 Task: Create new customer invoice with Date Opened: 29-May-23, Select Customer: Green Acres Mercantile, Terms: Net 7. Make invoice entry for item-1 with Date: 29-May-23, Description: Fine Fragrance Lotion Bombshell Passion (8.4 oz)
, Income Account: Income:Sales, Quantity: 2, Unit Price: 15.49, Sales Tax: Y, Sales Tax Included: N, Tax Table: Sales Tax. Make entry for item-2 with Date: 29-May-23, Description: Maybelline New York Color Sensational Ultimatte Slim Lipstick 399 More Magenta, Income Account: Income:Sales, Quantity: 2, Unit Price: 10.99, Sales Tax: Y, Sales Tax Included: N, Tax Table: Sales Tax. Post Invoice with Post Date: 29-May-23, Post to Accounts: Assets:Accounts Receivable. Pay / Process Payment with Transaction Date: 04-Jun-23, Amount: 55.08, Transfer Account: Checking Account. Go to 'Print Invoice'.
Action: Mouse moved to (170, 25)
Screenshot: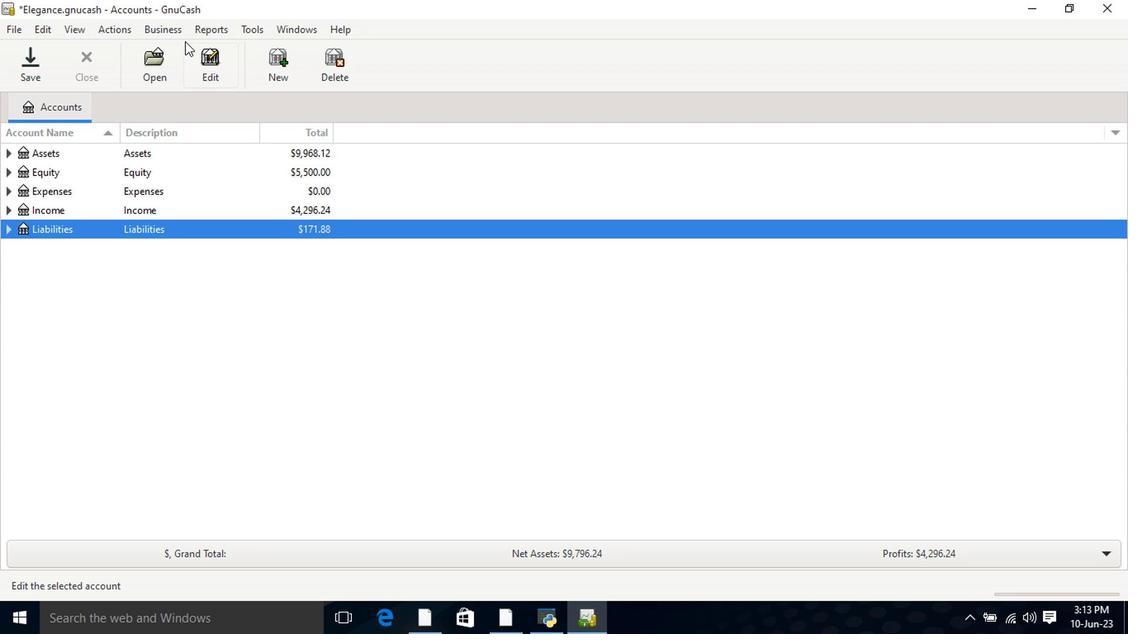 
Action: Mouse pressed left at (170, 25)
Screenshot: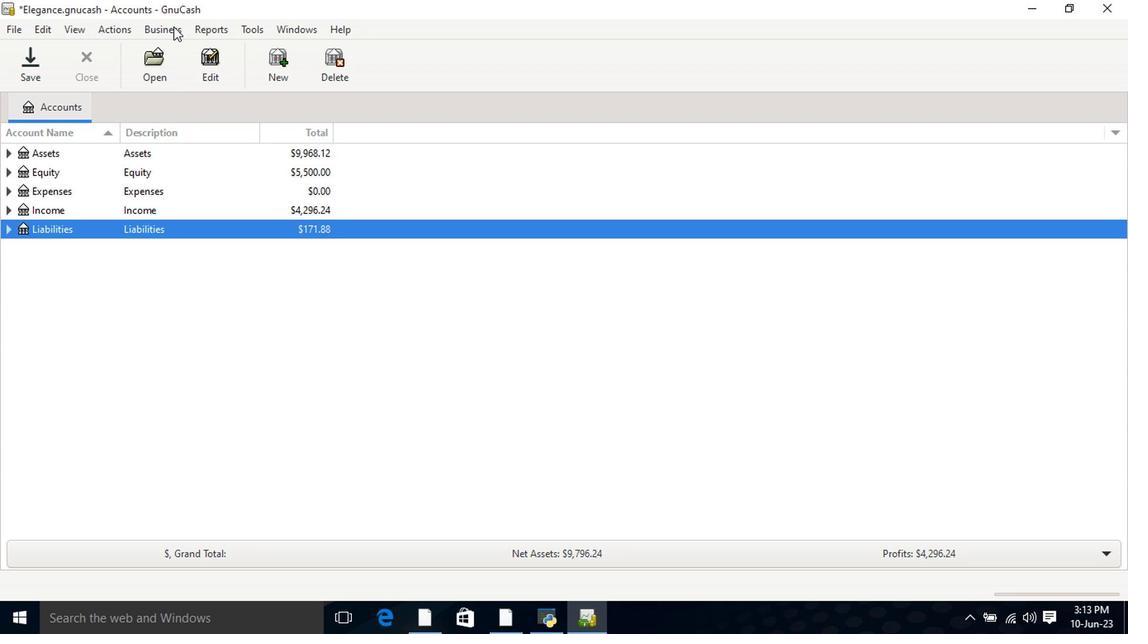 
Action: Mouse moved to (181, 47)
Screenshot: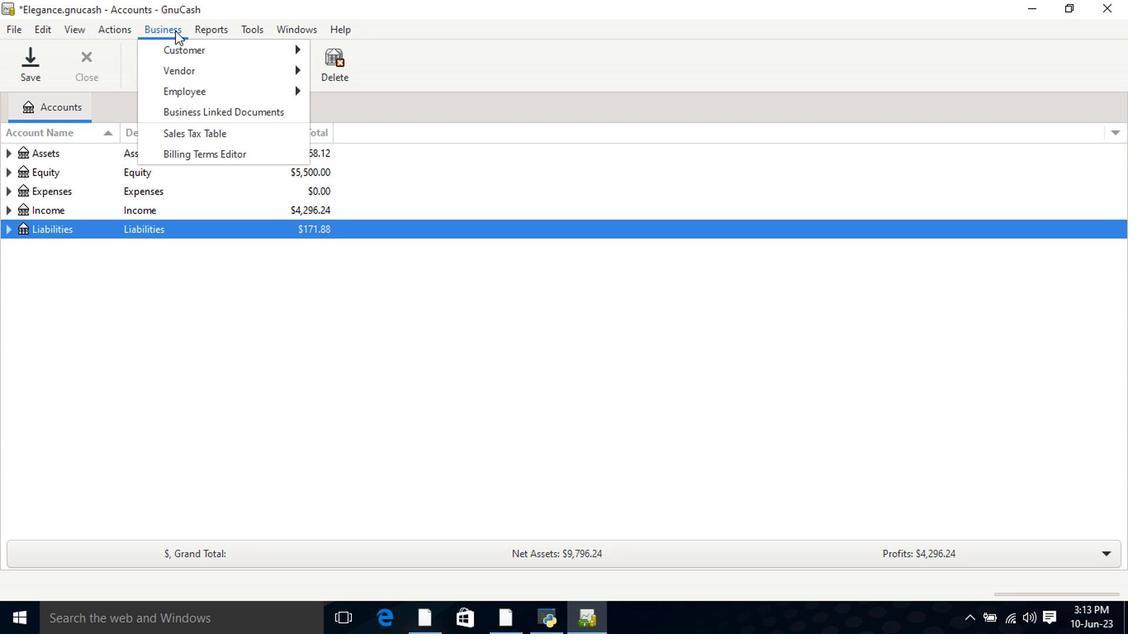 
Action: Mouse pressed left at (181, 47)
Screenshot: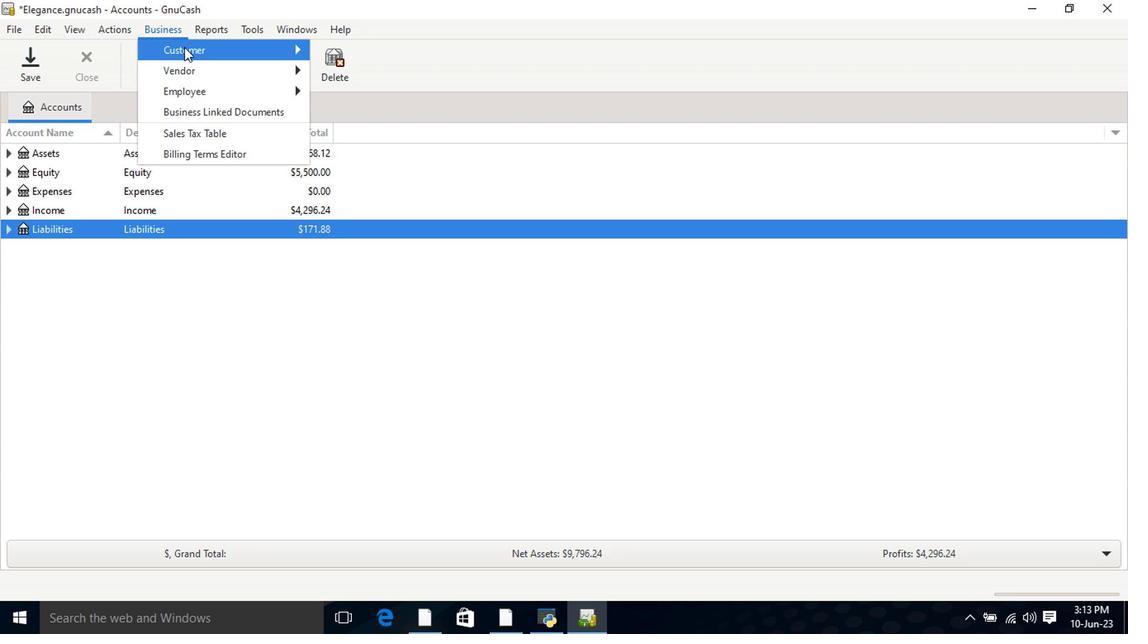 
Action: Mouse moved to (364, 108)
Screenshot: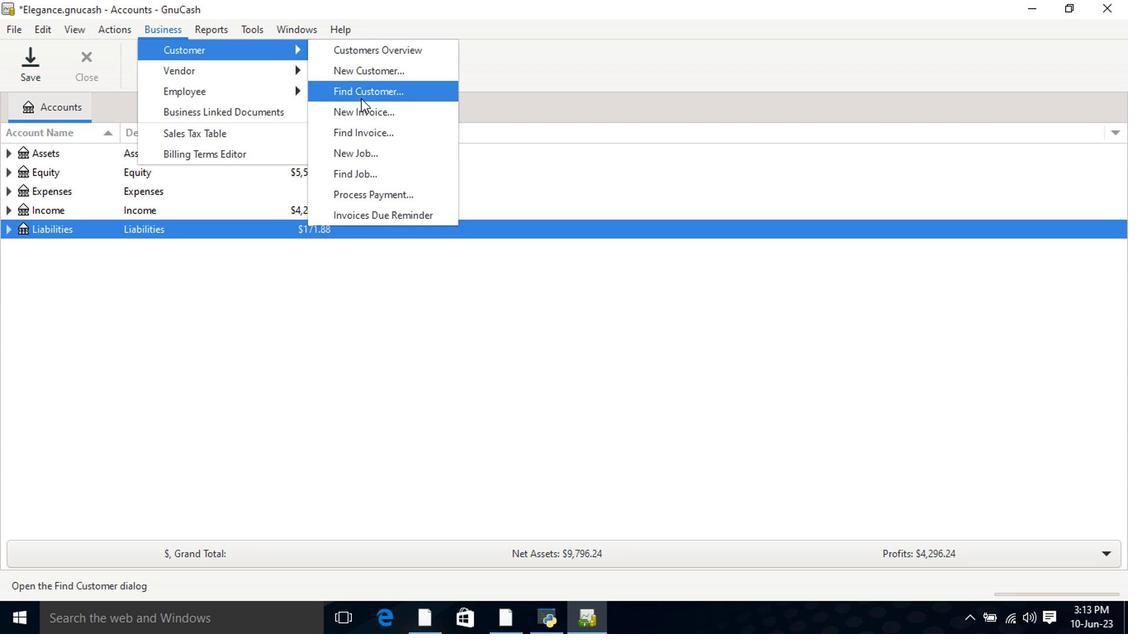 
Action: Mouse pressed left at (364, 108)
Screenshot: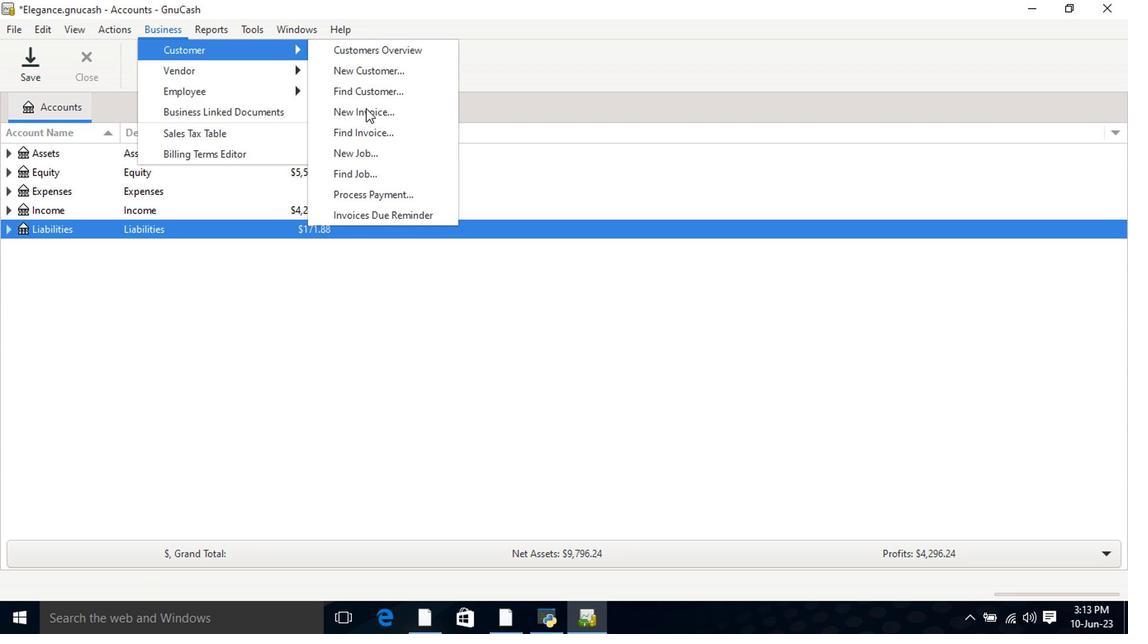 
Action: Mouse moved to (670, 249)
Screenshot: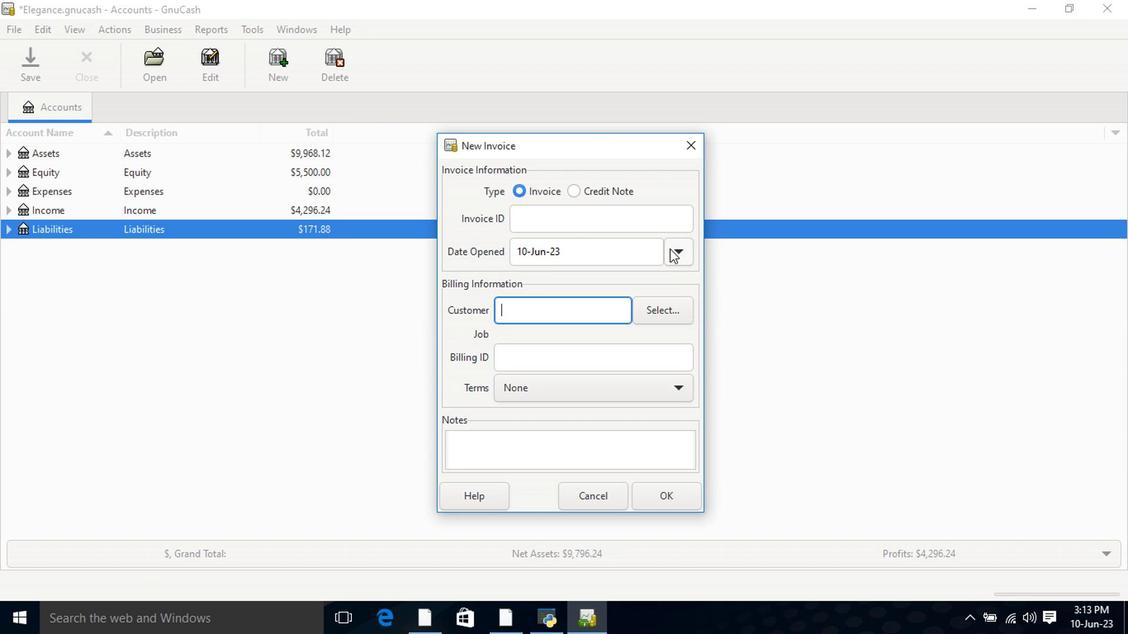 
Action: Mouse pressed left at (670, 249)
Screenshot: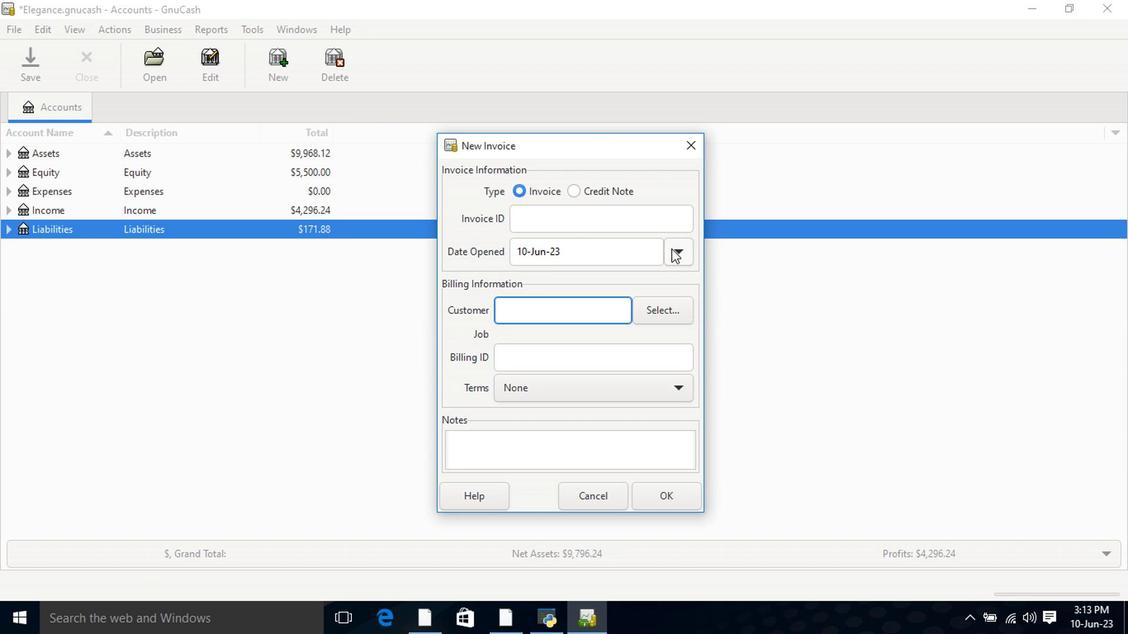
Action: Mouse moved to (547, 274)
Screenshot: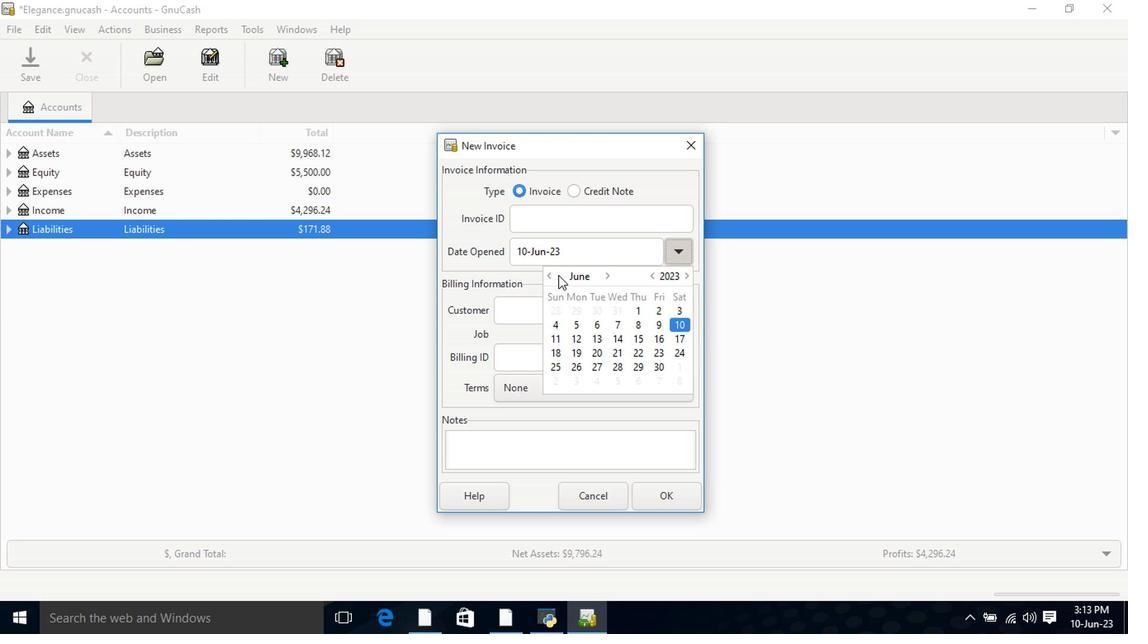 
Action: Mouse pressed left at (547, 274)
Screenshot: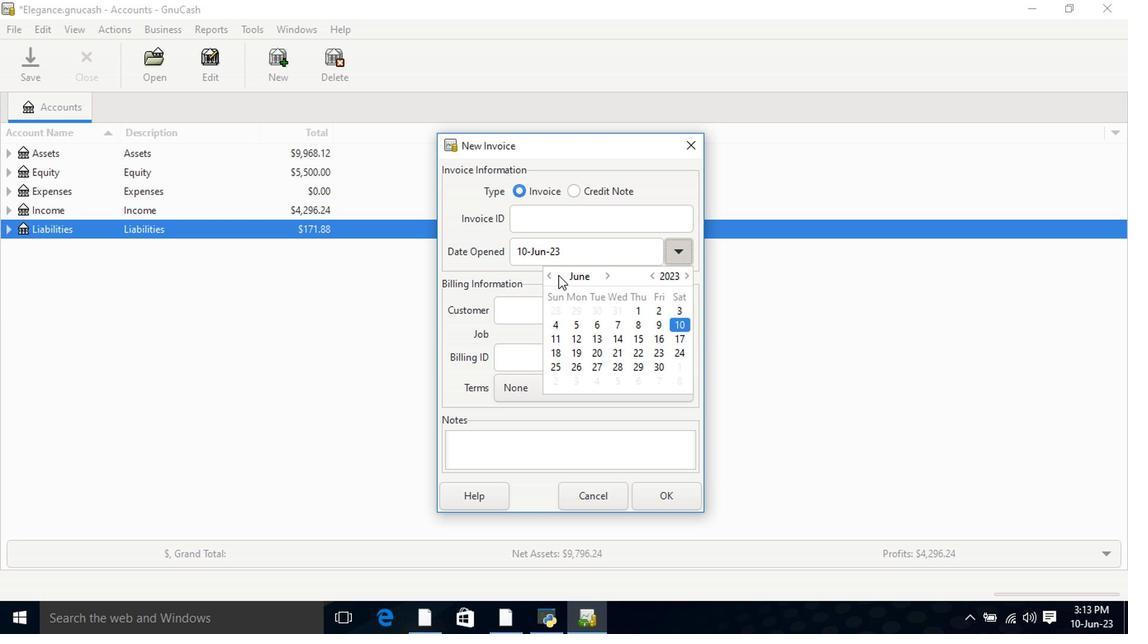 
Action: Mouse moved to (578, 368)
Screenshot: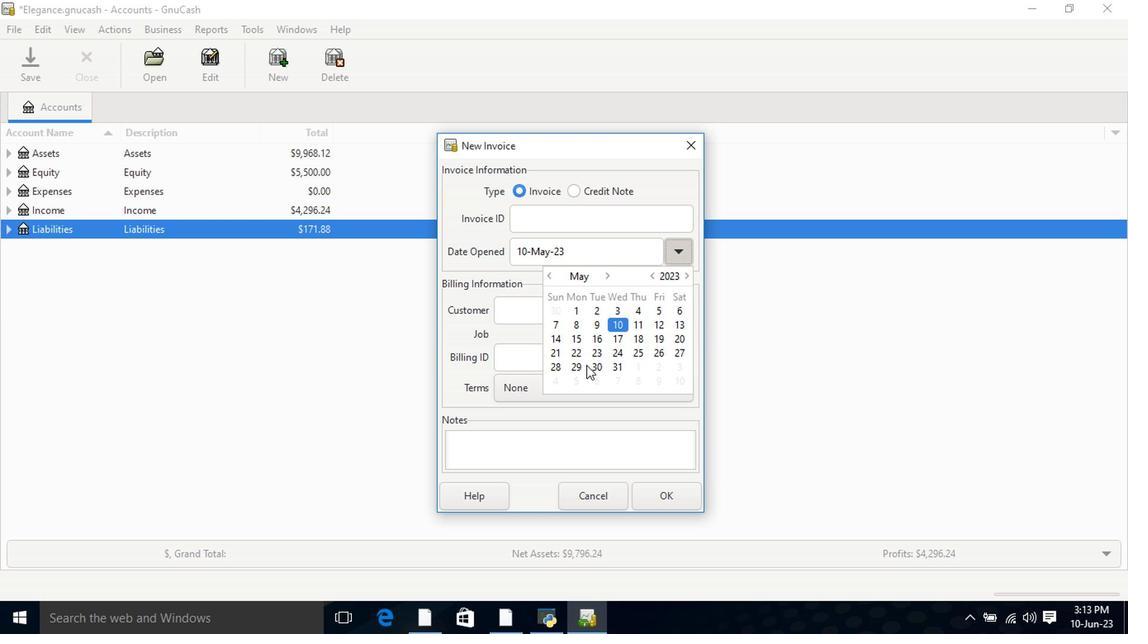 
Action: Mouse pressed left at (578, 368)
Screenshot: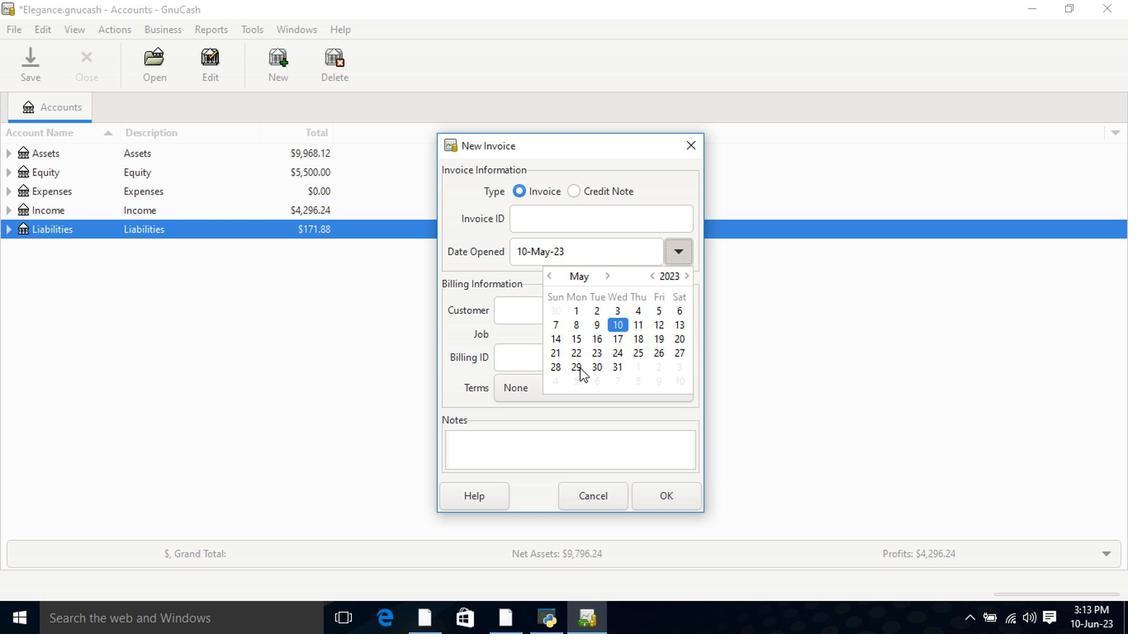 
Action: Mouse pressed left at (578, 368)
Screenshot: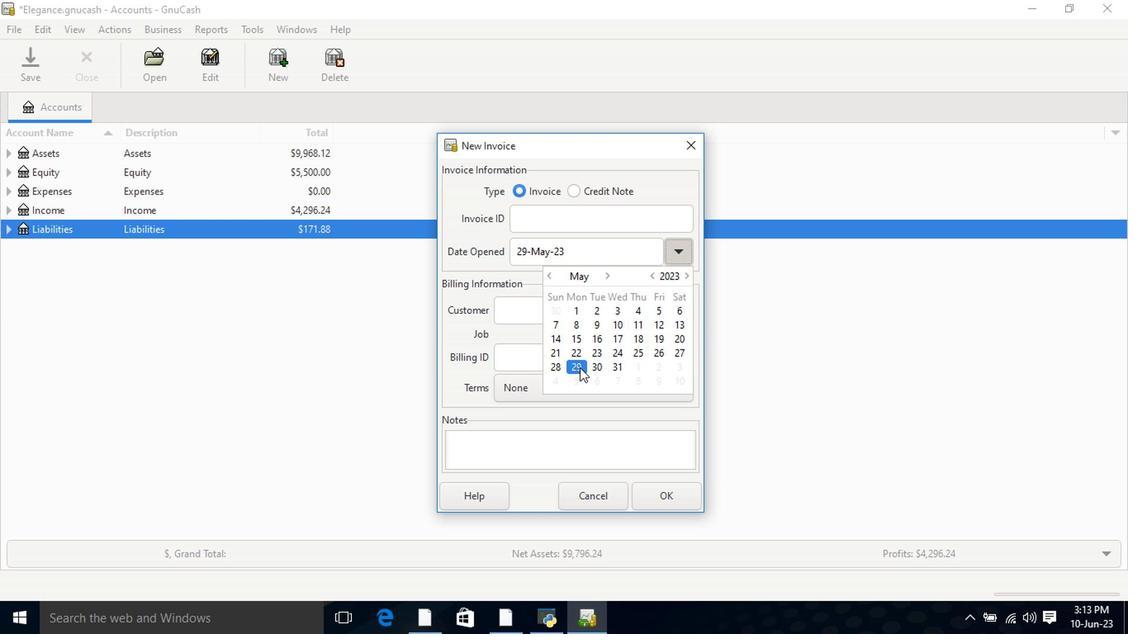 
Action: Mouse moved to (561, 316)
Screenshot: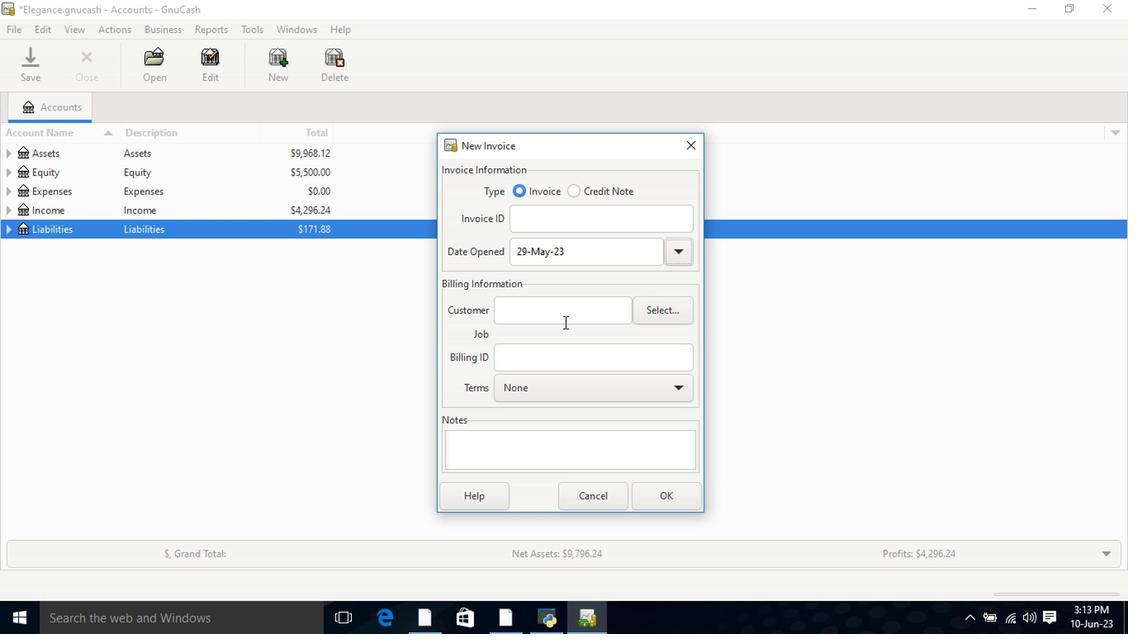 
Action: Mouse pressed left at (561, 316)
Screenshot: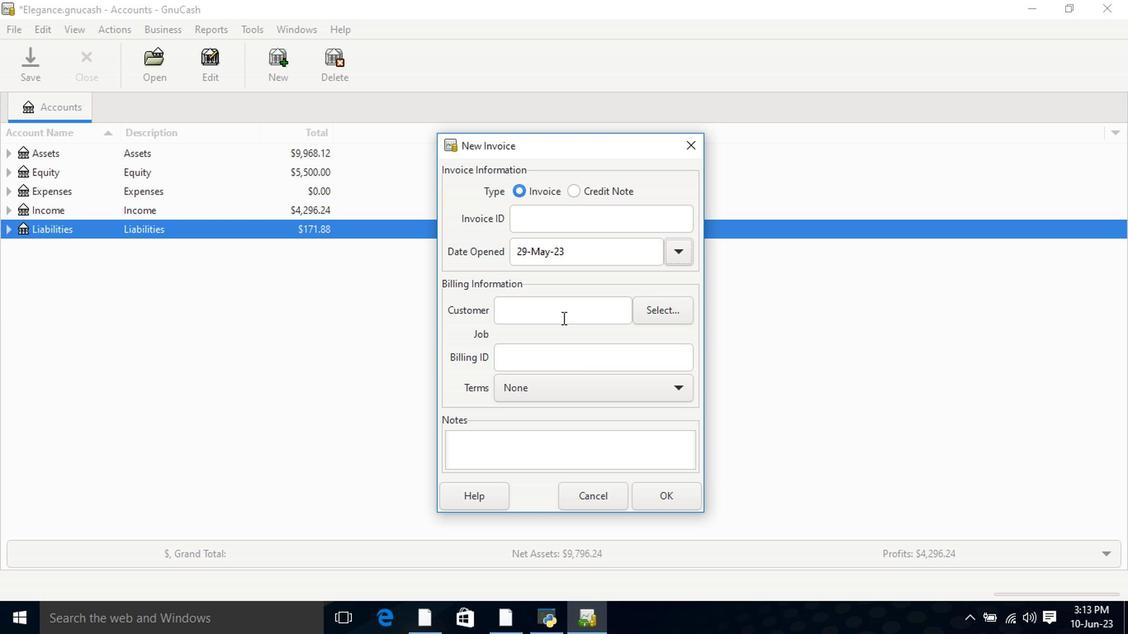 
Action: Mouse moved to (560, 316)
Screenshot: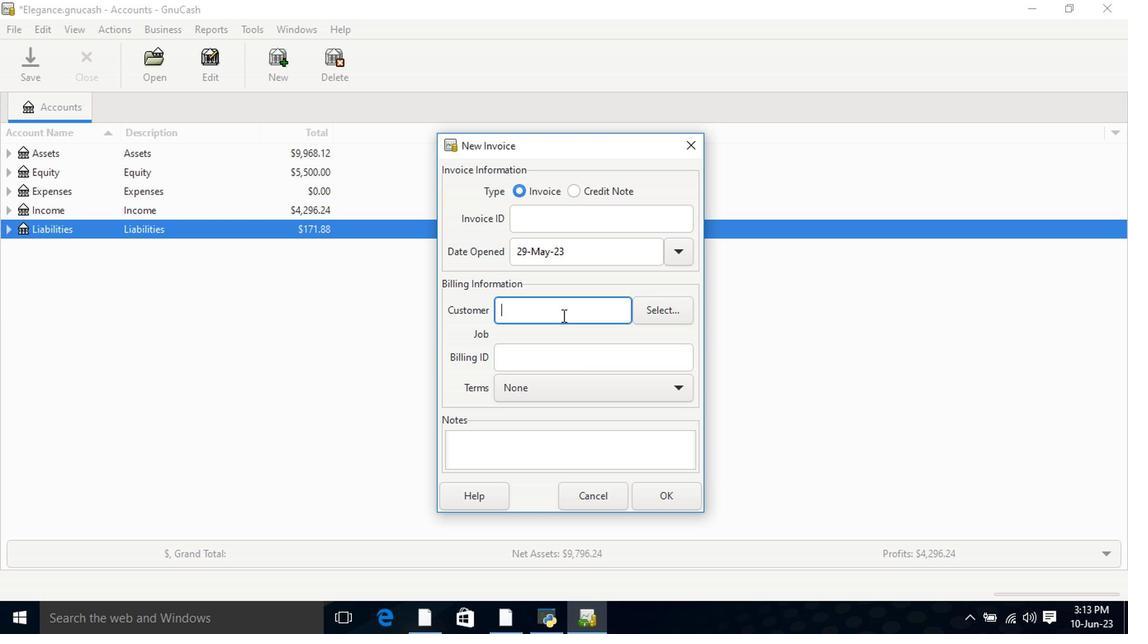 
Action: Key pressed <Key.shift>Green
Screenshot: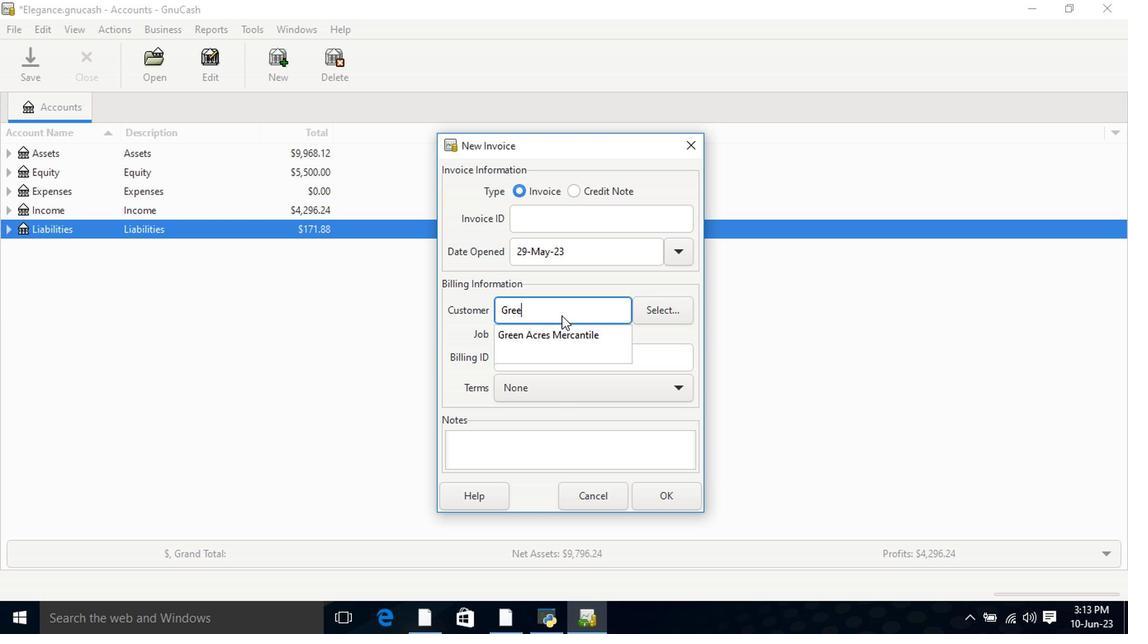 
Action: Mouse moved to (558, 337)
Screenshot: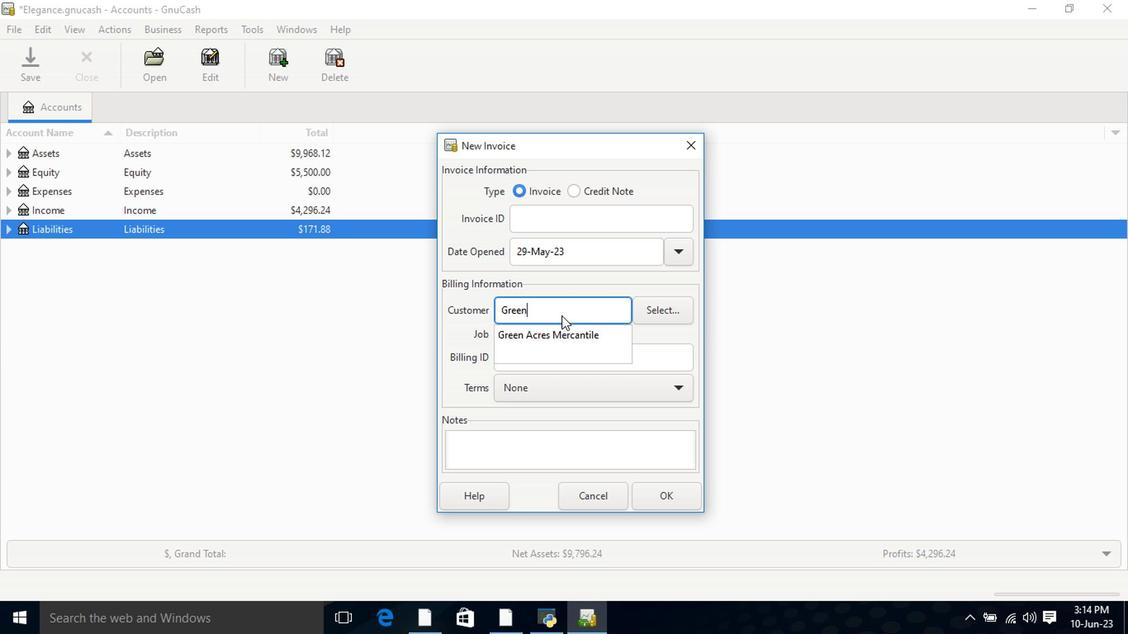 
Action: Mouse pressed left at (558, 337)
Screenshot: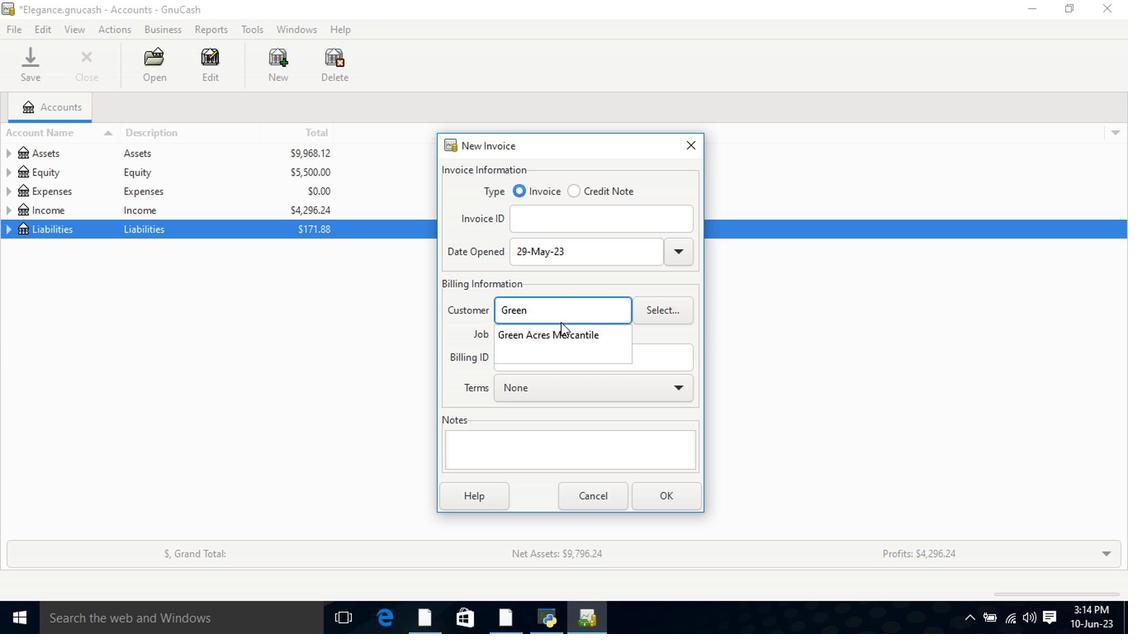 
Action: Mouse moved to (563, 403)
Screenshot: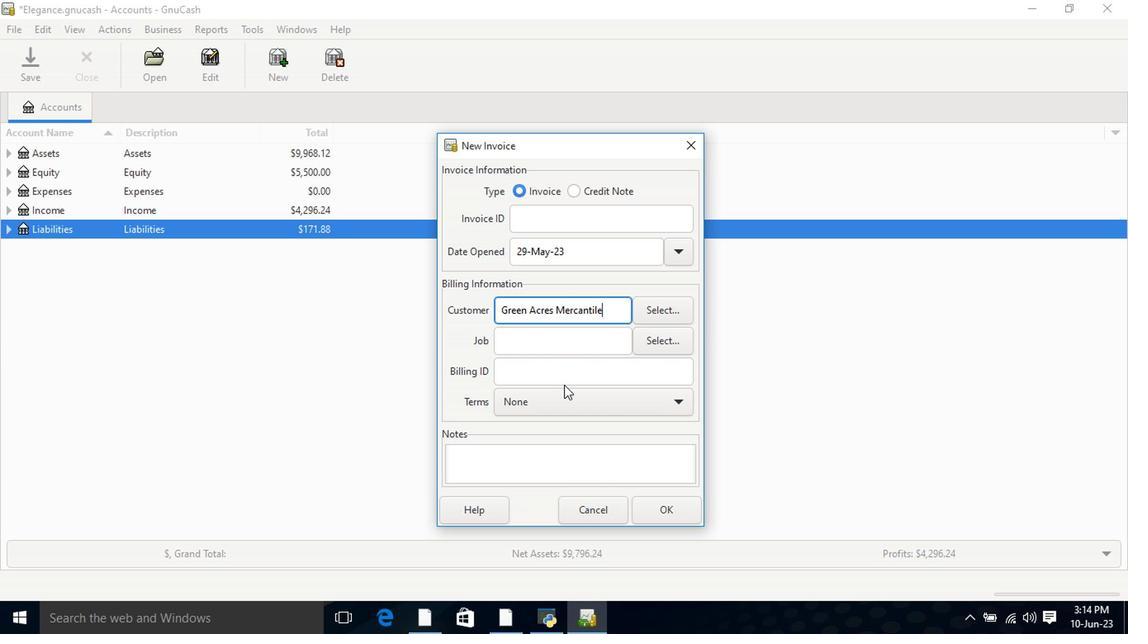 
Action: Mouse pressed left at (563, 403)
Screenshot: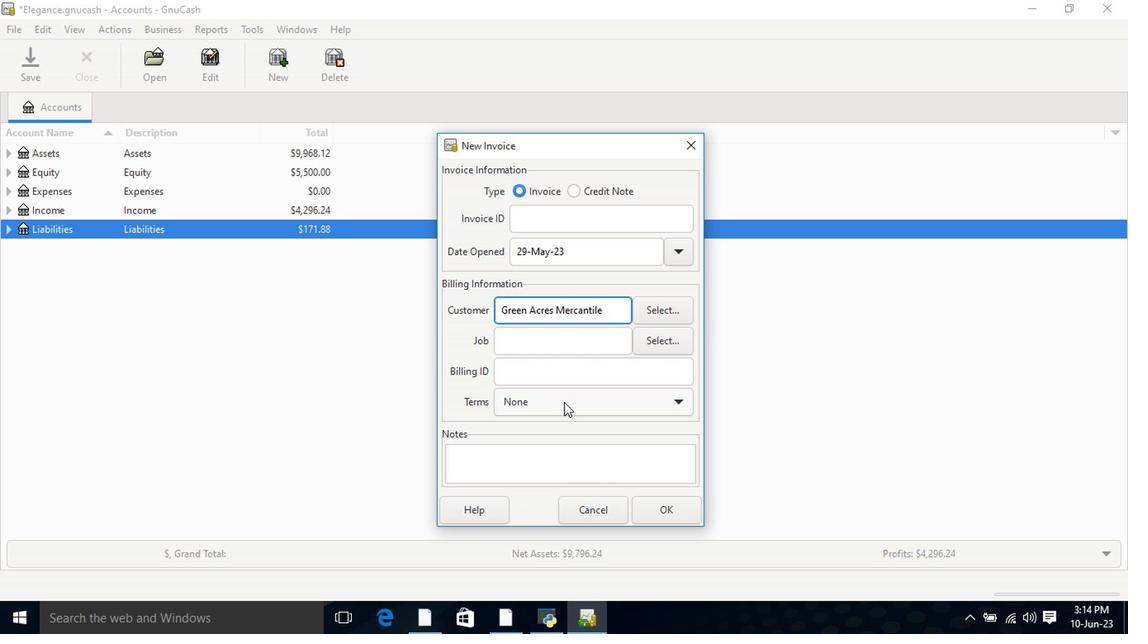 
Action: Mouse moved to (531, 475)
Screenshot: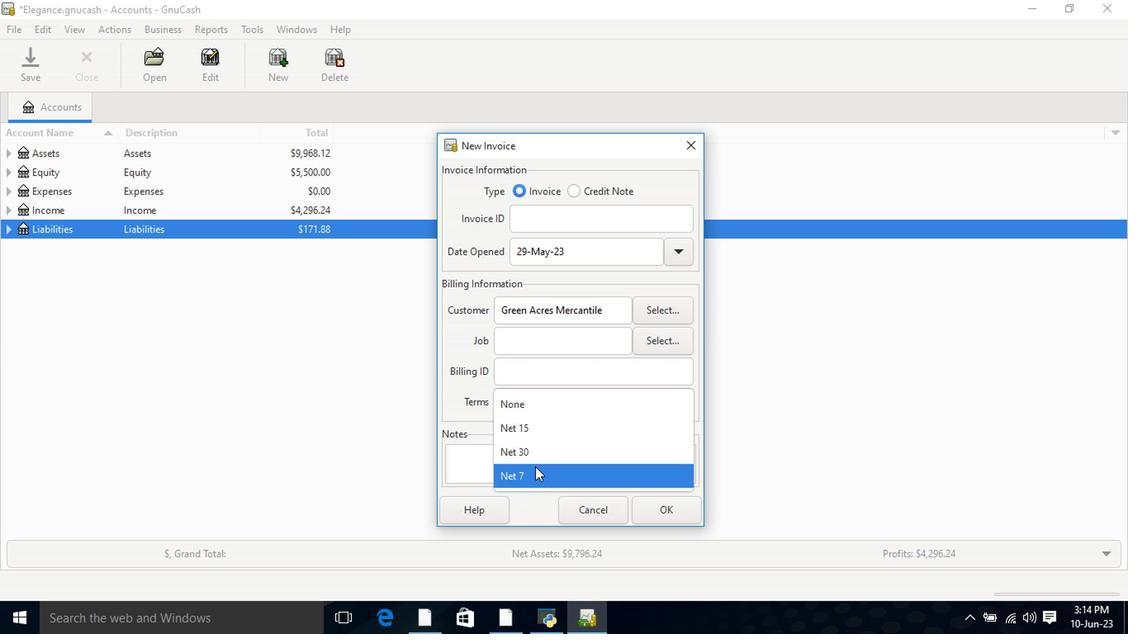 
Action: Mouse pressed left at (531, 475)
Screenshot: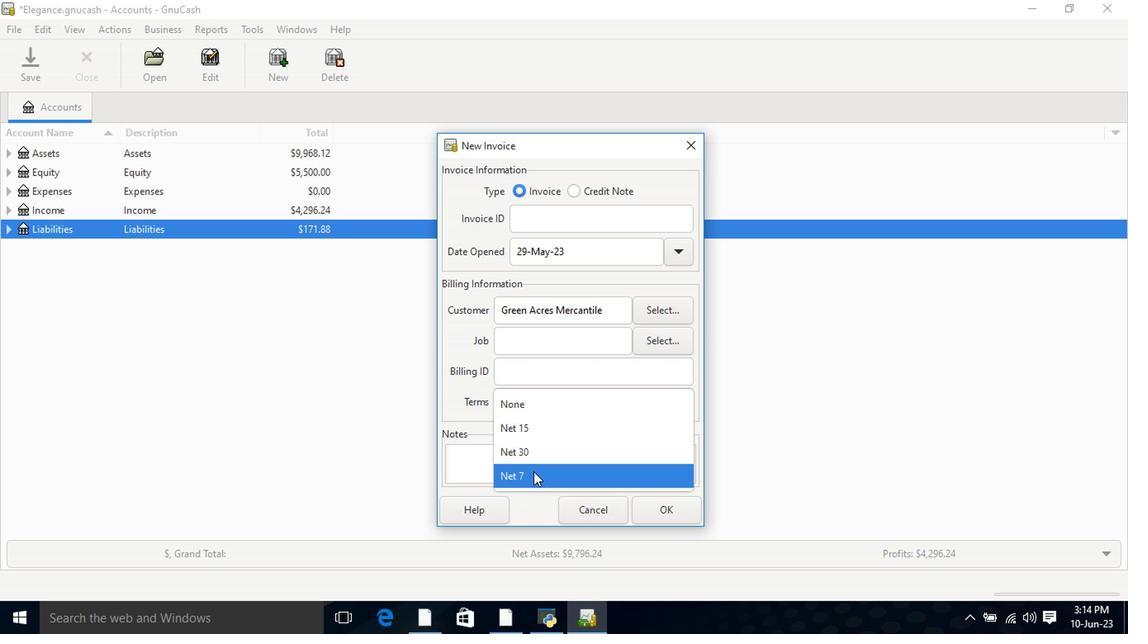 
Action: Mouse moved to (650, 508)
Screenshot: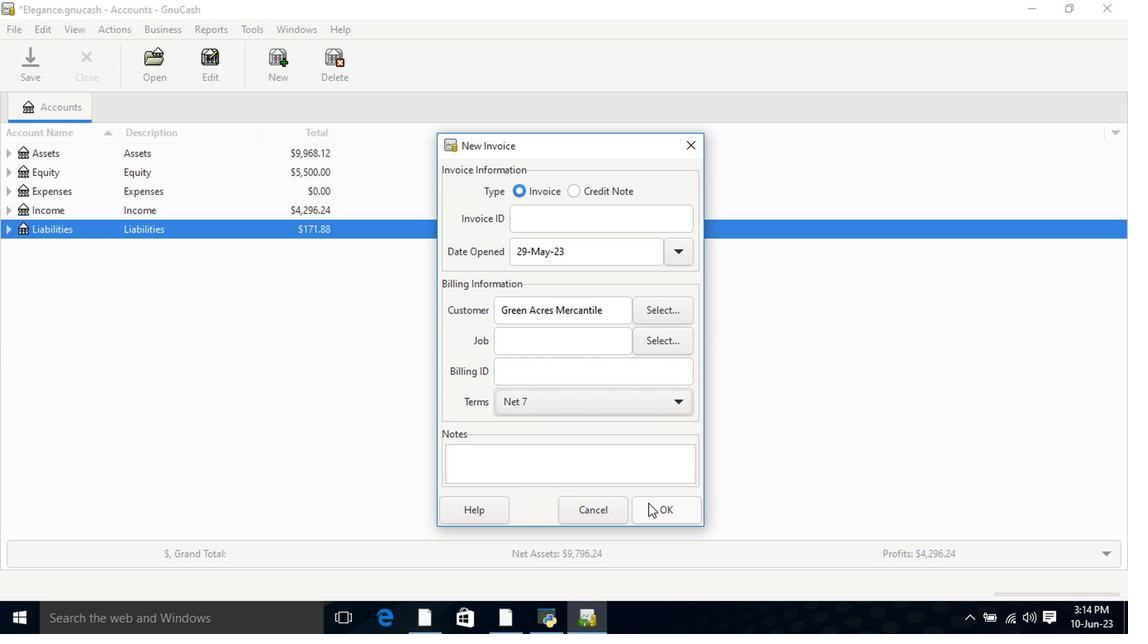 
Action: Mouse pressed left at (650, 508)
Screenshot: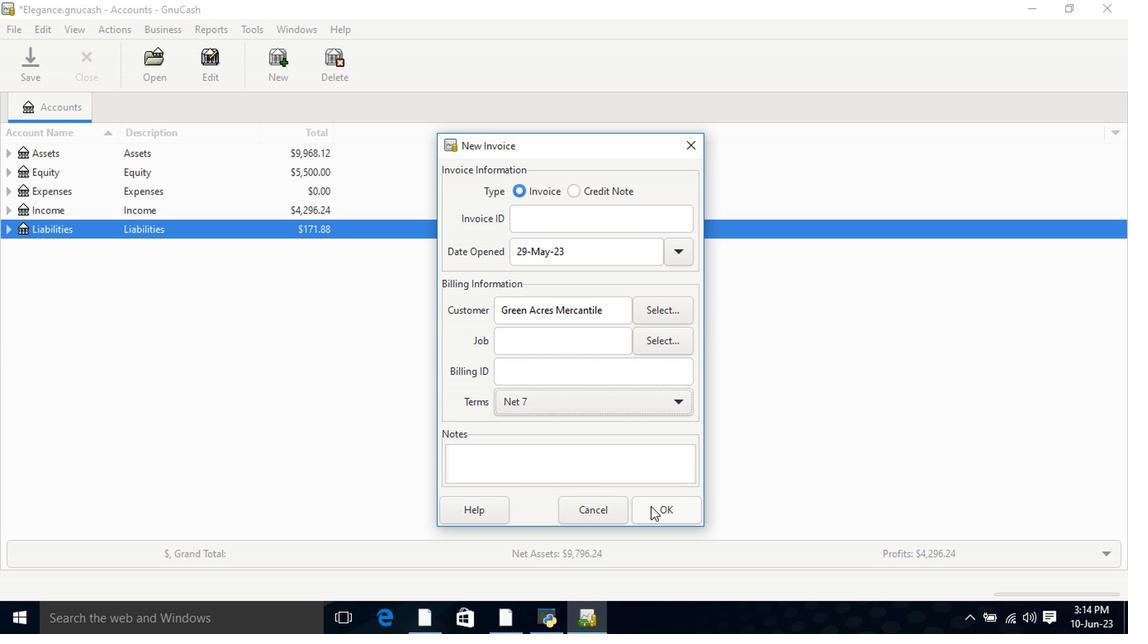 
Action: Mouse moved to (74, 323)
Screenshot: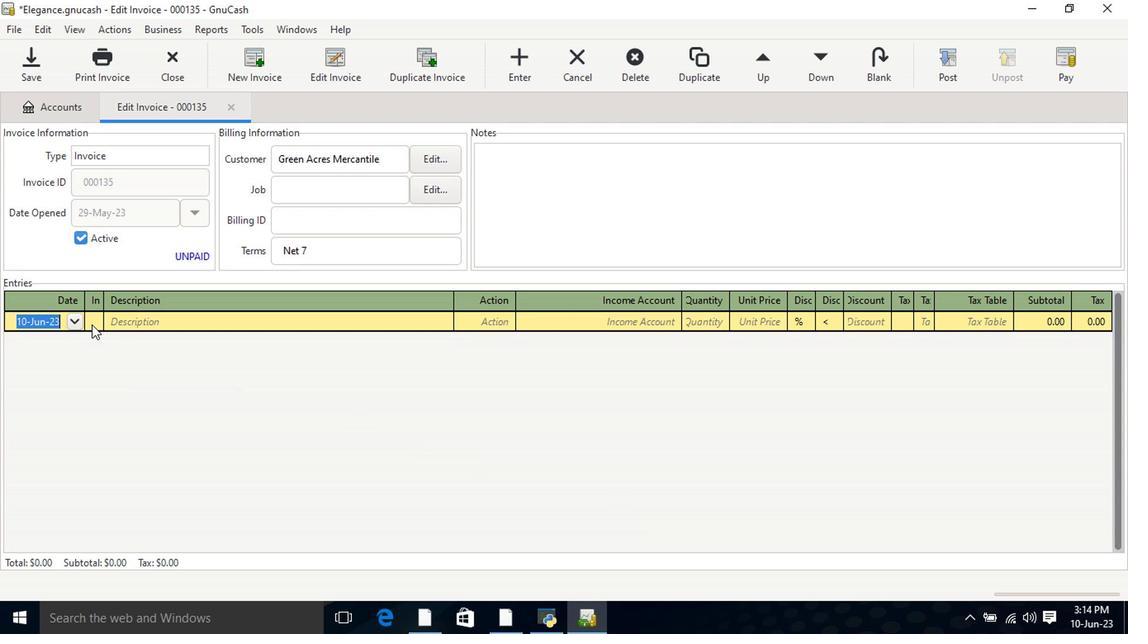 
Action: Mouse pressed left at (74, 323)
Screenshot: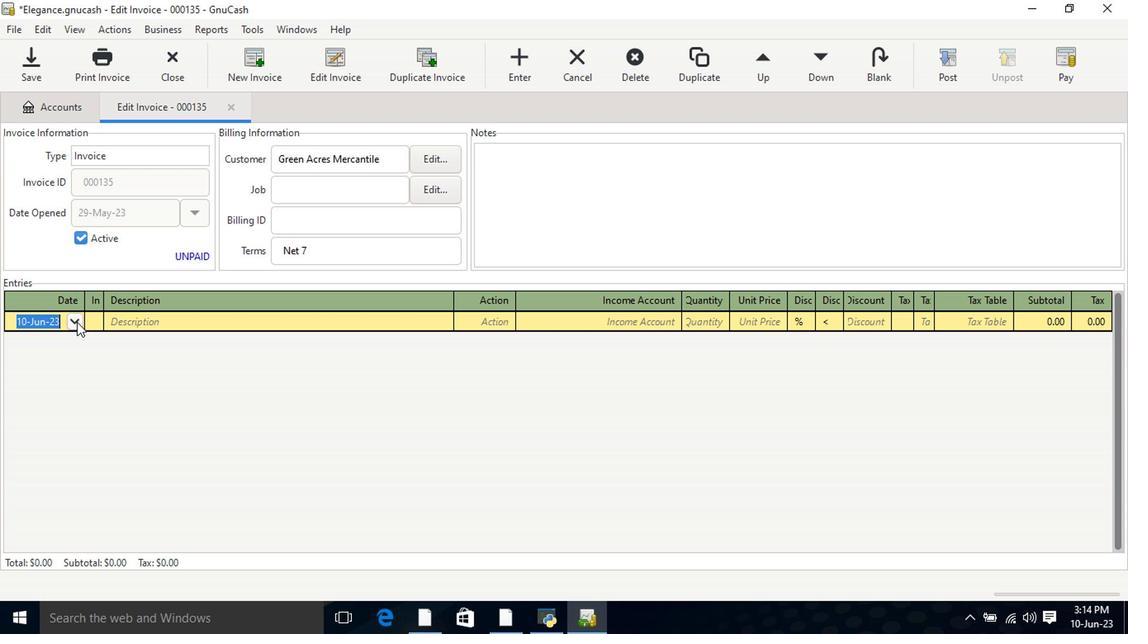 
Action: Mouse moved to (8, 346)
Screenshot: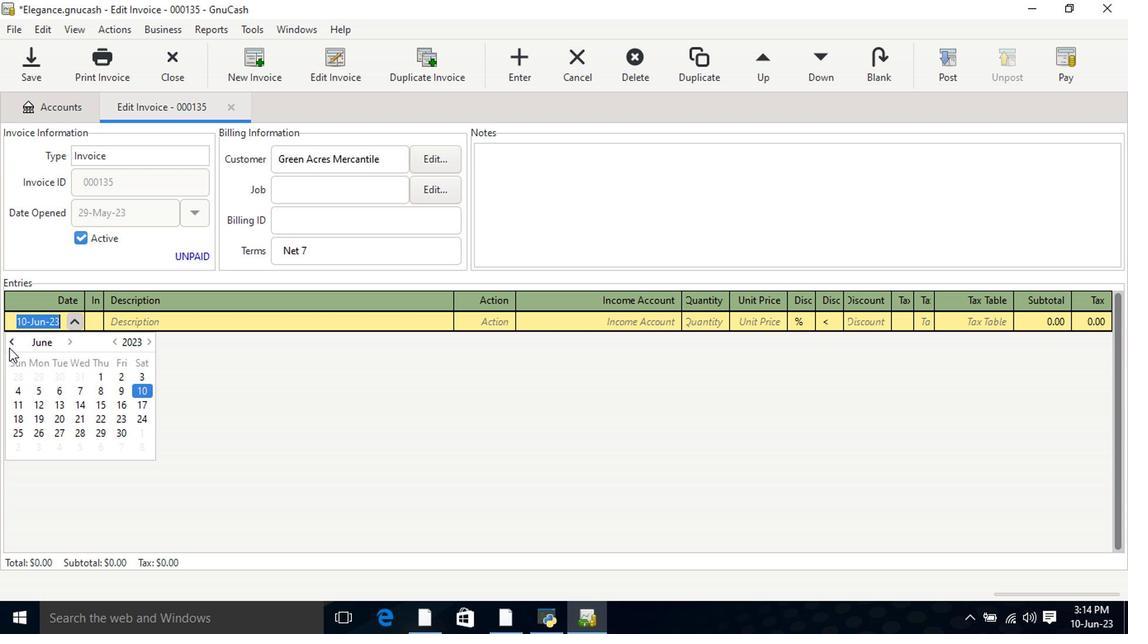 
Action: Mouse pressed left at (8, 346)
Screenshot: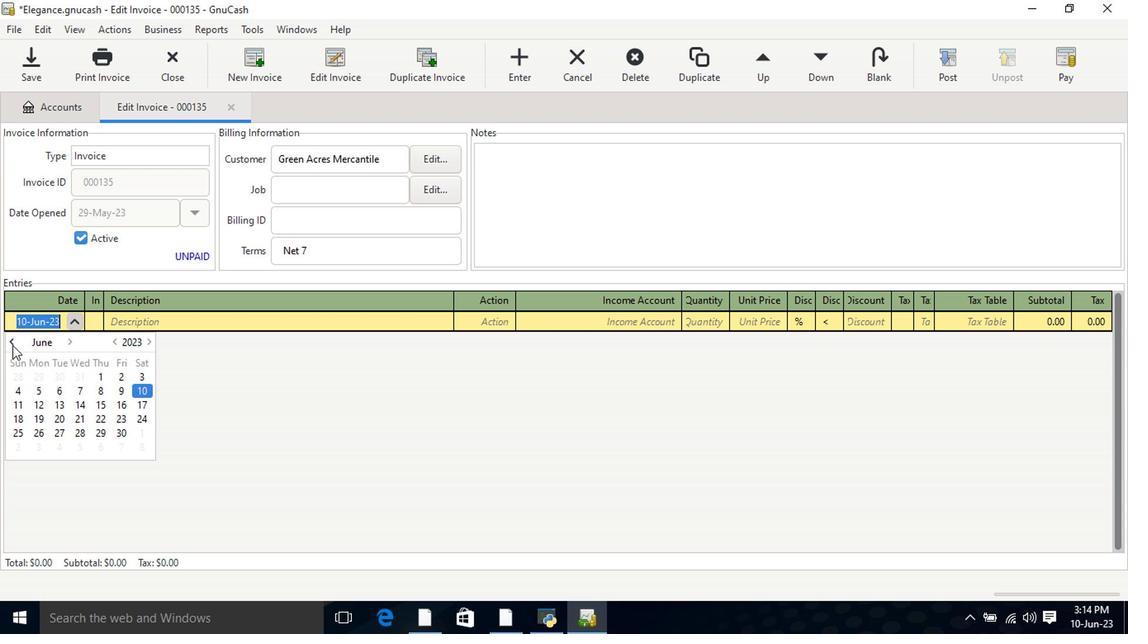 
Action: Mouse moved to (34, 435)
Screenshot: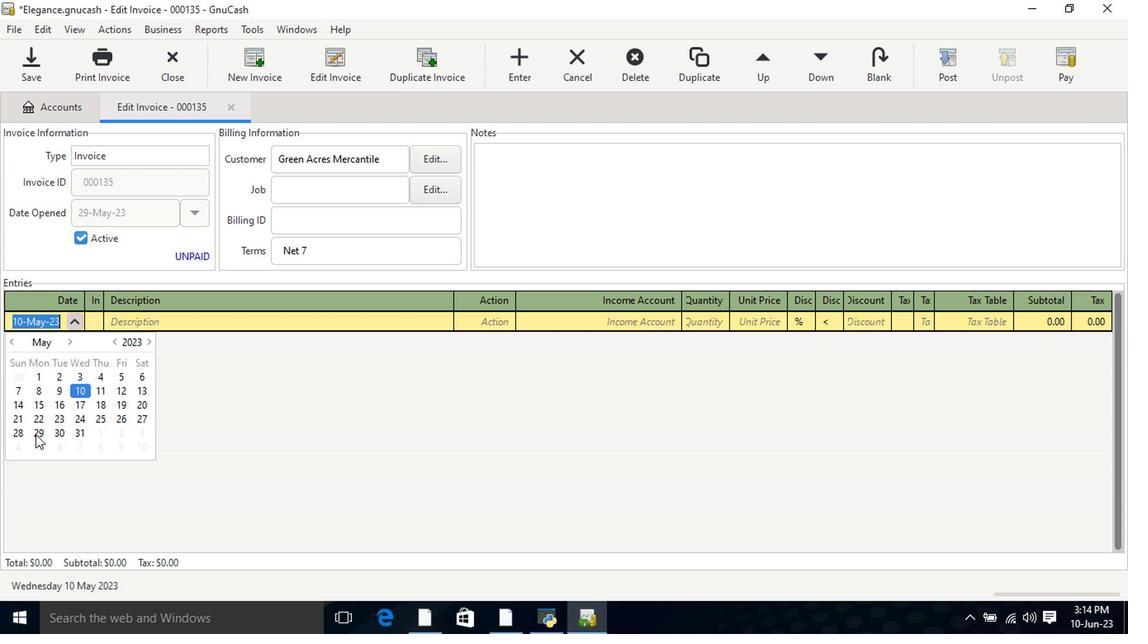 
Action: Mouse pressed left at (34, 435)
Screenshot: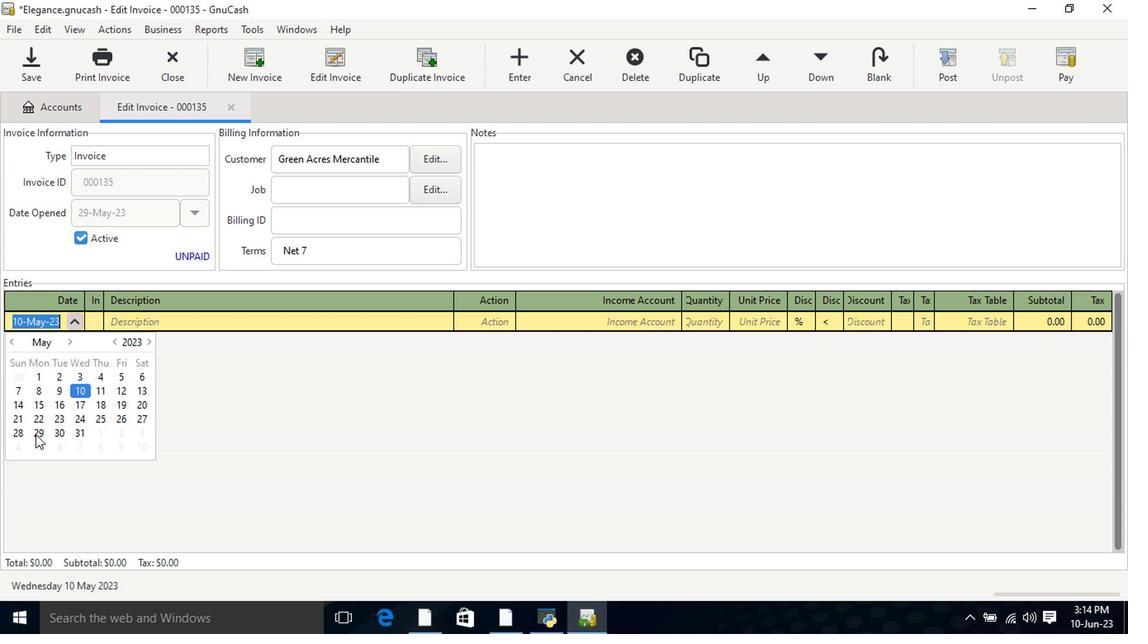 
Action: Mouse pressed left at (34, 435)
Screenshot: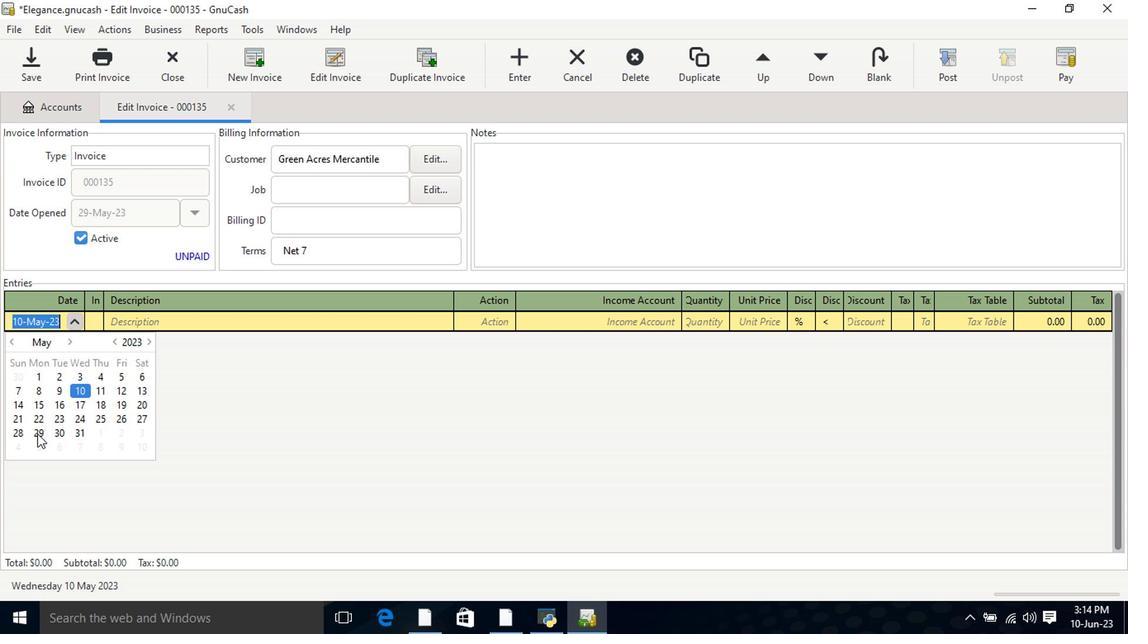 
Action: Mouse moved to (121, 320)
Screenshot: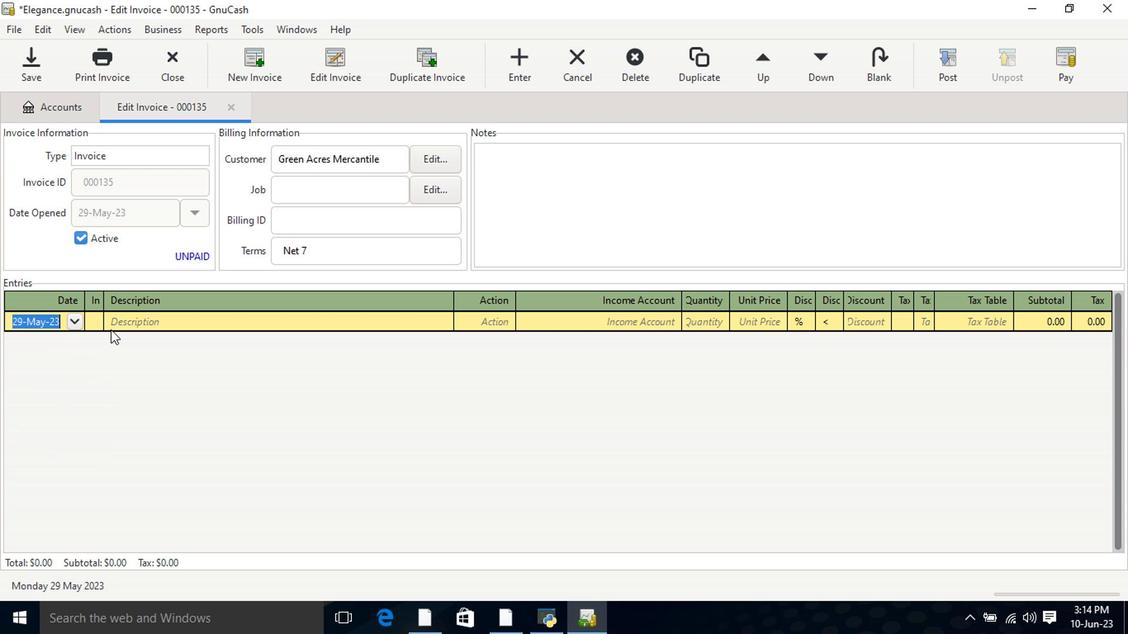 
Action: Mouse pressed left at (121, 320)
Screenshot: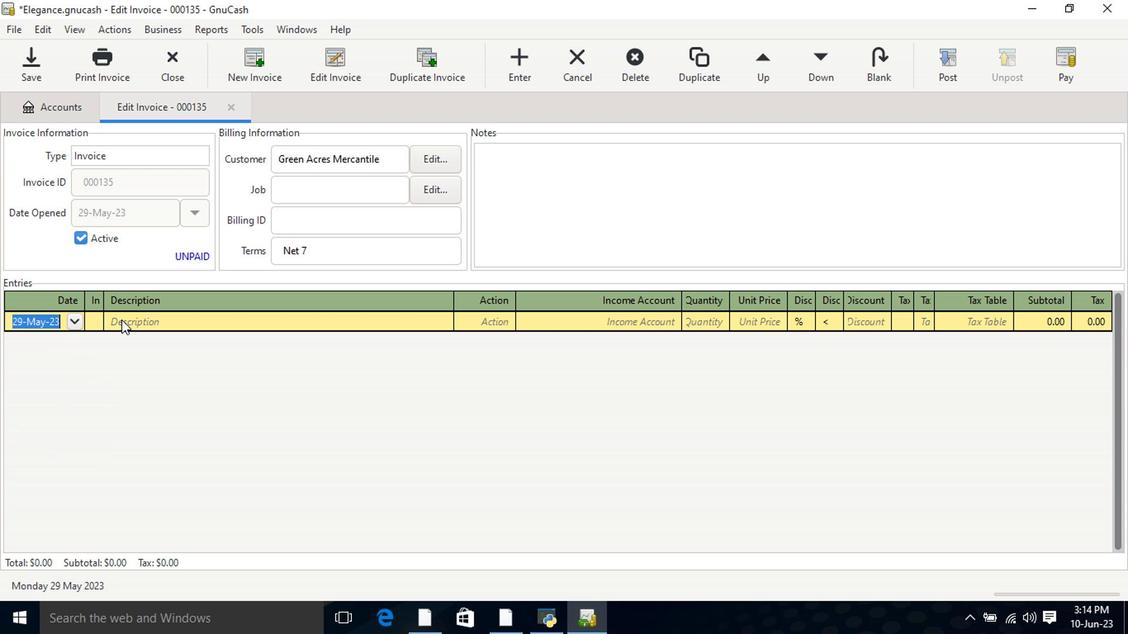 
Action: Mouse moved to (121, 320)
Screenshot: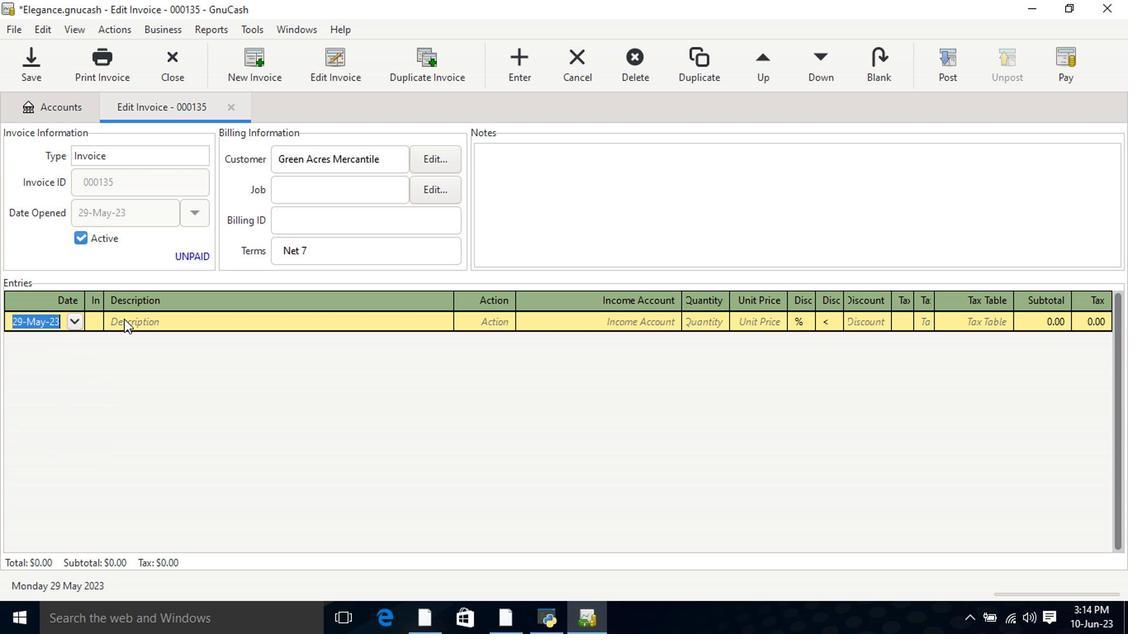 
Action: Key pressed <Key.shift><Key.shift><Key.shift>Fine<Key.space><Key.shift>Fragrance<Key.space><Key.shift>Lotion<Key.space><Key.shift>Bombshee<Key.backspace><Key.backspace>ll<Key.space><Key.shift>Passion<Key.space><Key.shift_r>(8.4<Key.space>oz<Key.shift_r>)<Key.tab><Key.tab>15.49<Key.tab>
Screenshot: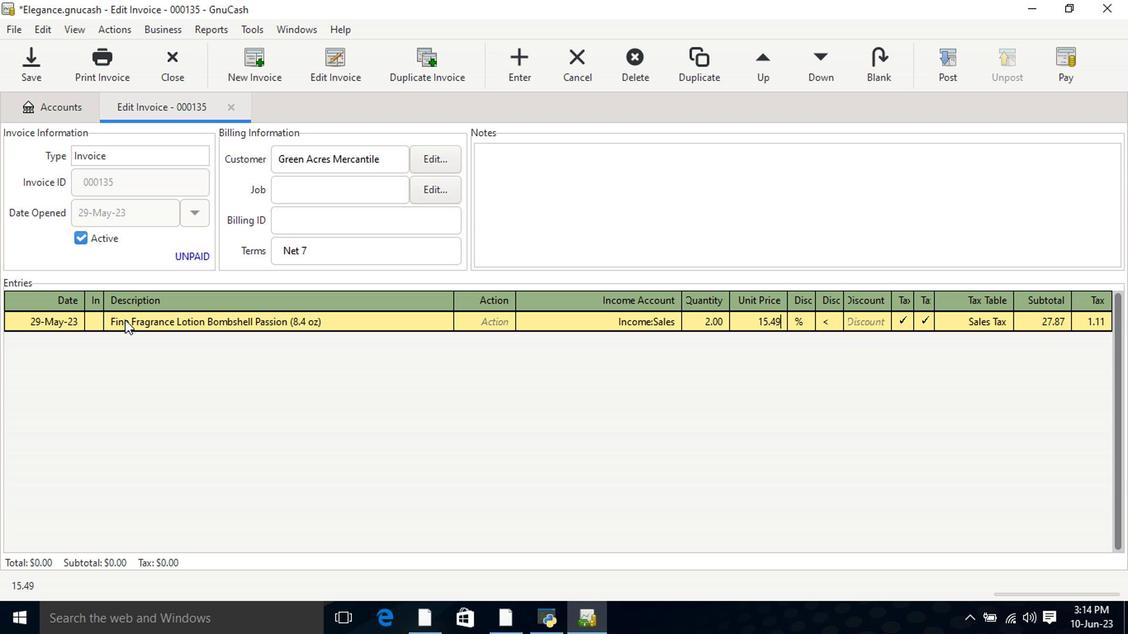 
Action: Mouse moved to (930, 321)
Screenshot: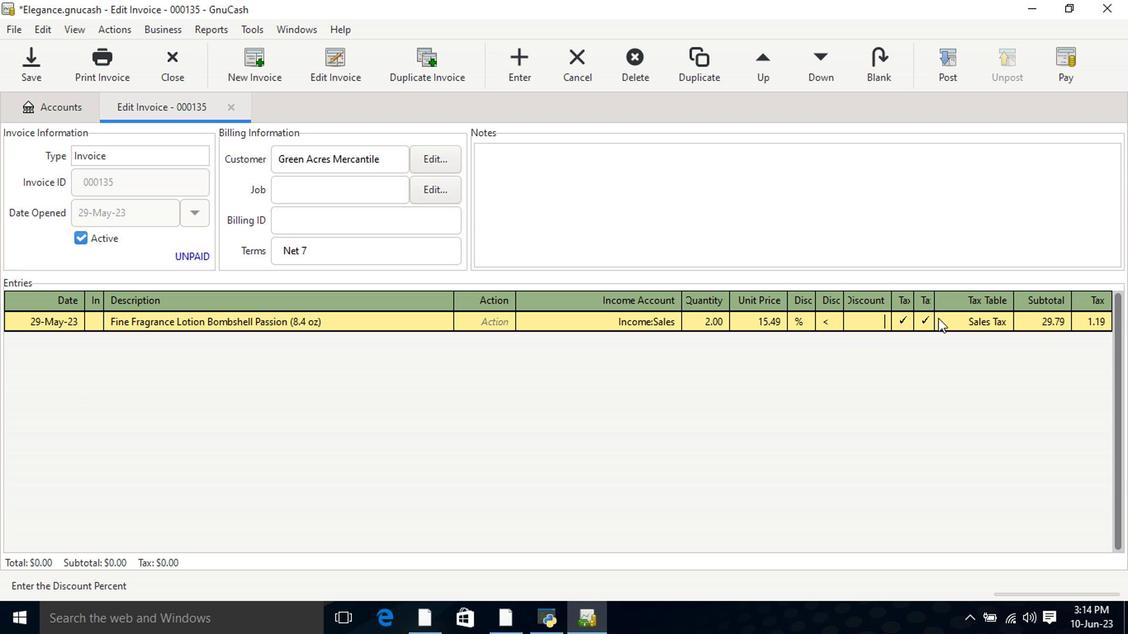 
Action: Mouse pressed left at (930, 321)
Screenshot: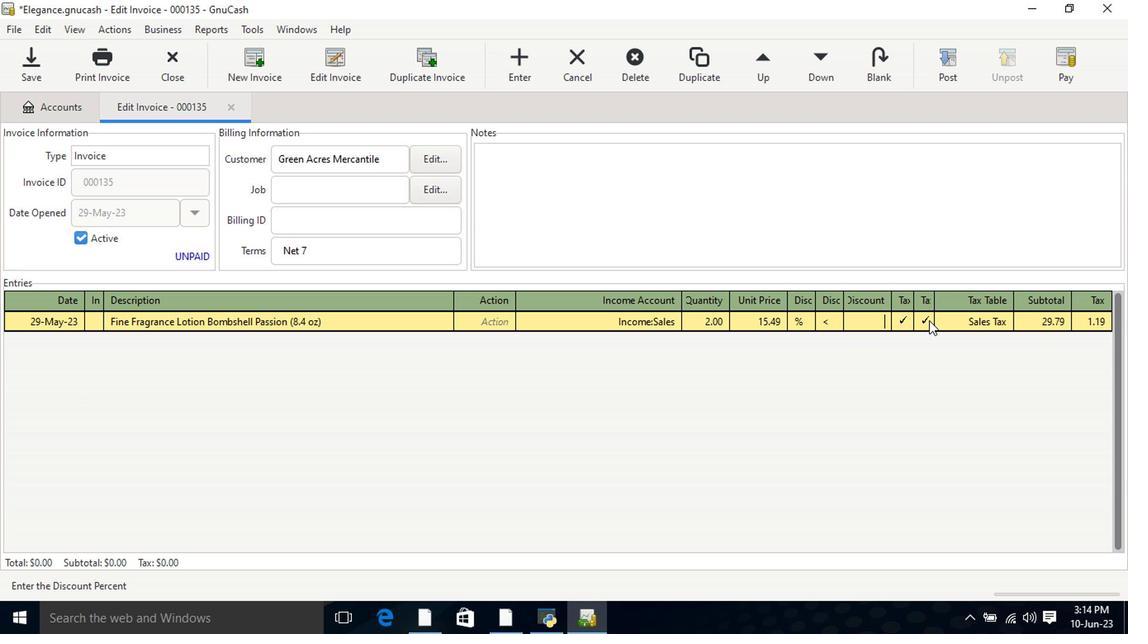 
Action: Mouse moved to (944, 322)
Screenshot: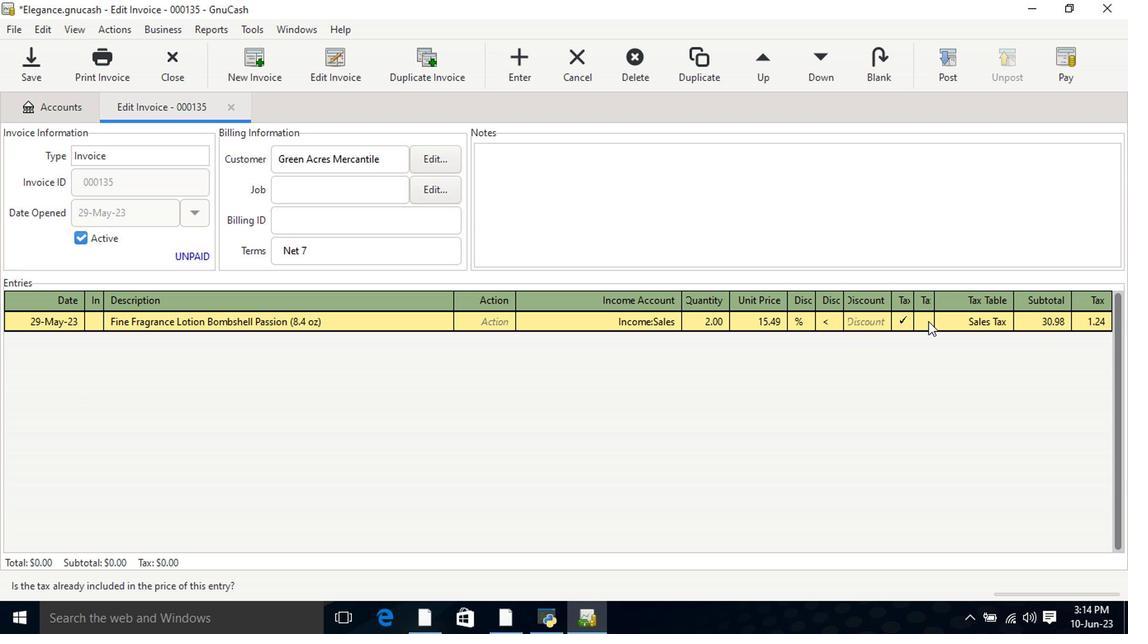 
Action: Key pressed <Key.tab>
Screenshot: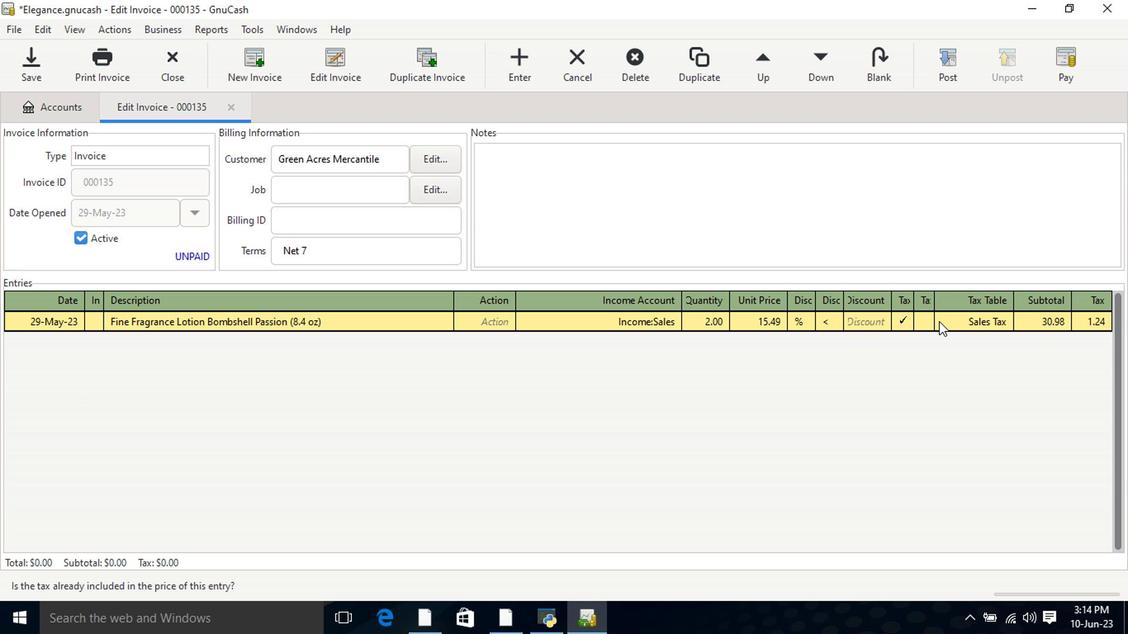 
Action: Mouse moved to (944, 322)
Screenshot: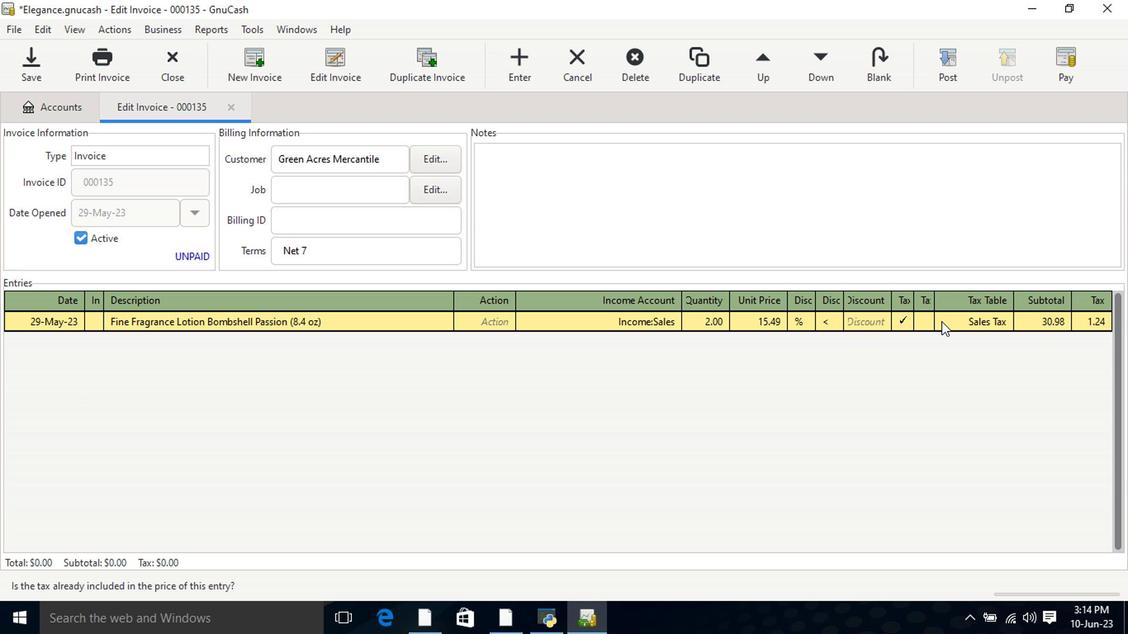
Action: Key pressed <Key.tab><Key.tab><Key.shift>Maybelline<Key.space><Key.shift><Key.shift>New<Key.space><Key.shift>York<Key.space><Key.shift>Color<Key.space><Key.shift>Sensational<Key.space><Key.shift><Key.shift>Ultimatte<Key.space><Key.shift>Slip<Key.space><Key.shift>Lipstick<Key.space>399<Key.space><Key.shift>More<Key.space><Key.shift>Magenta<Key.tab><Key.tab>incom<Key.down><Key.down><Key.down><Key.tab>2<Key.tab>10.99<Key.tab>
Screenshot: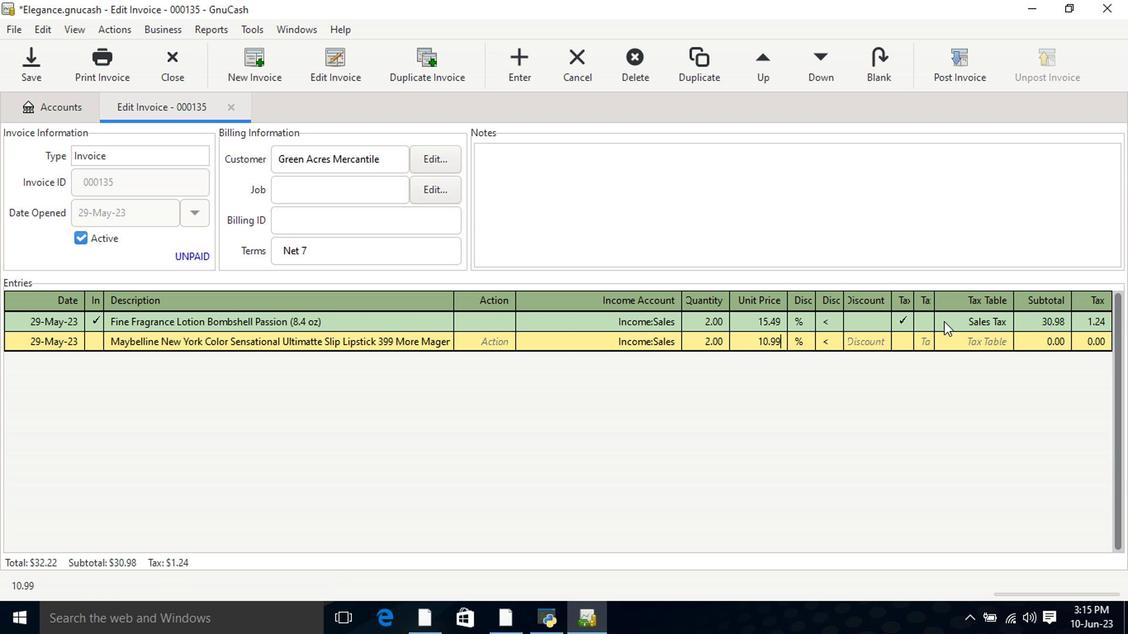 
Action: Mouse moved to (901, 346)
Screenshot: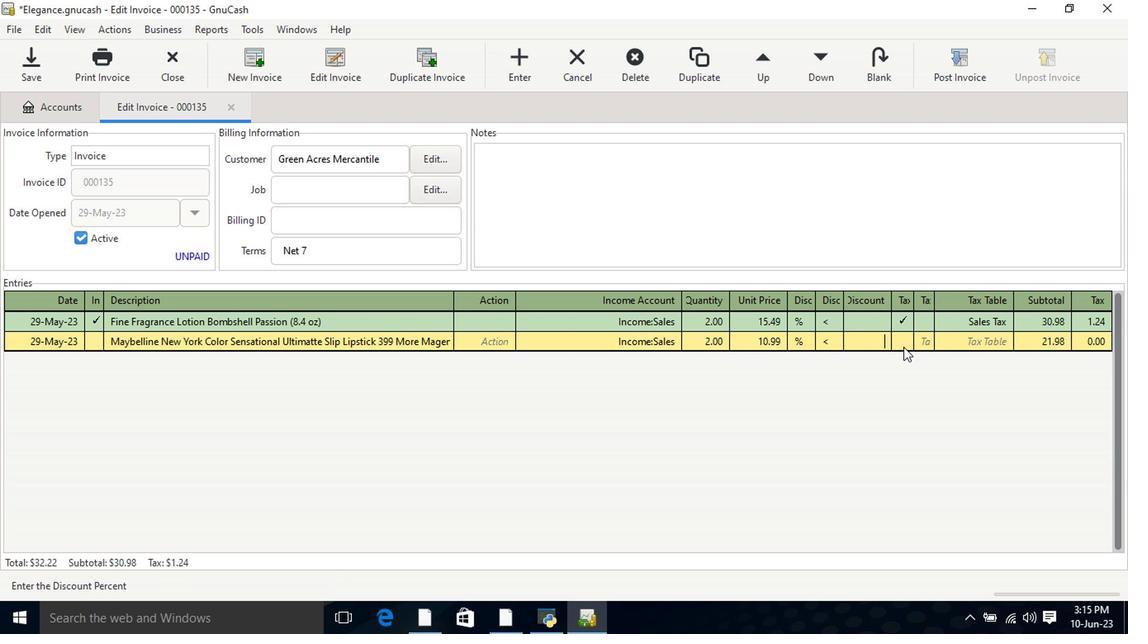 
Action: Mouse pressed left at (901, 346)
Screenshot: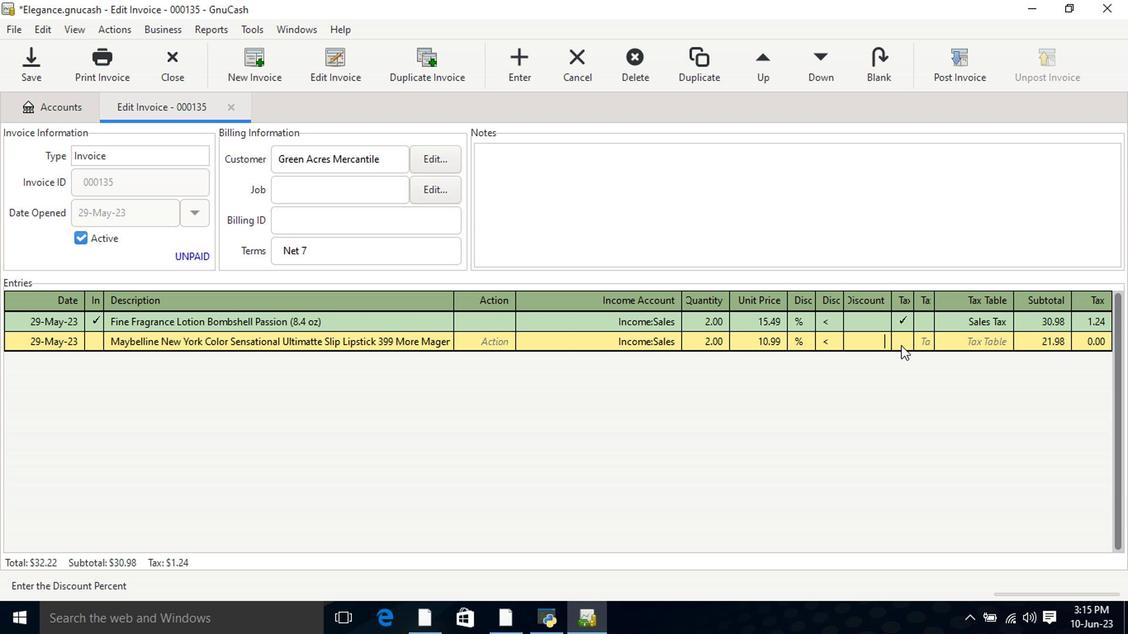 
Action: Mouse moved to (951, 346)
Screenshot: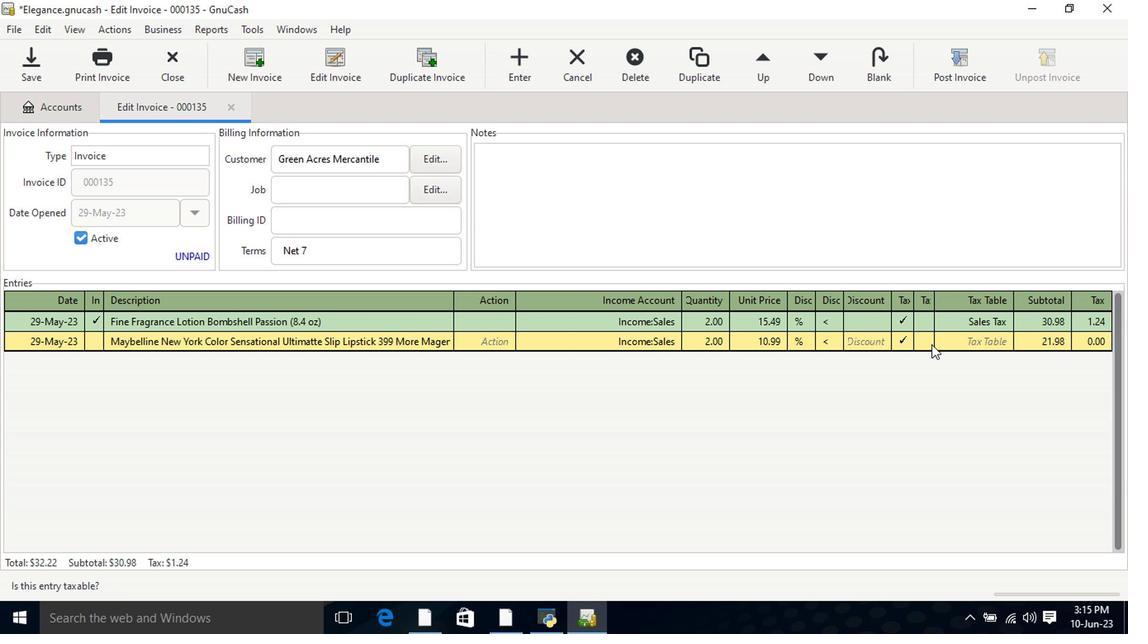 
Action: Key pressed <Key.tab>
Screenshot: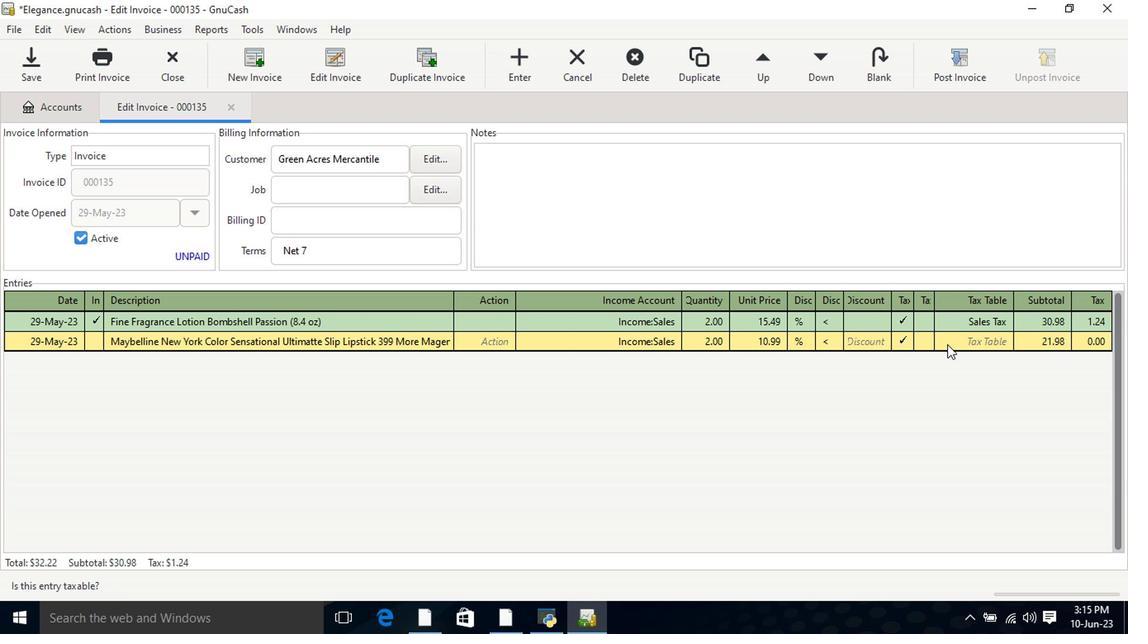 
Action: Mouse moved to (997, 346)
Screenshot: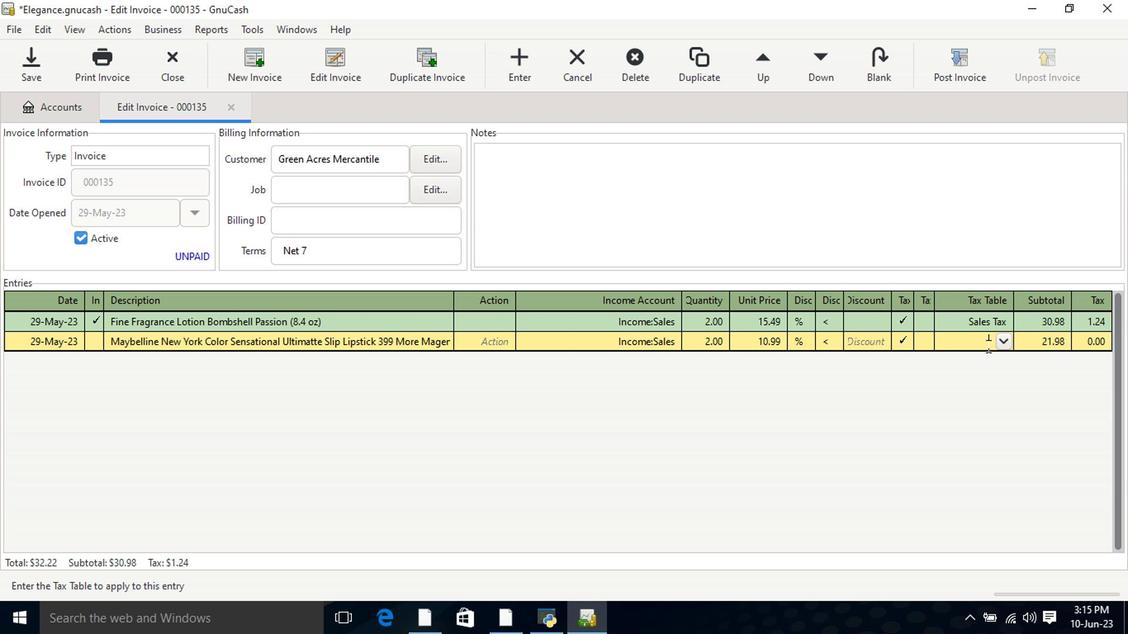 
Action: Mouse pressed left at (997, 346)
Screenshot: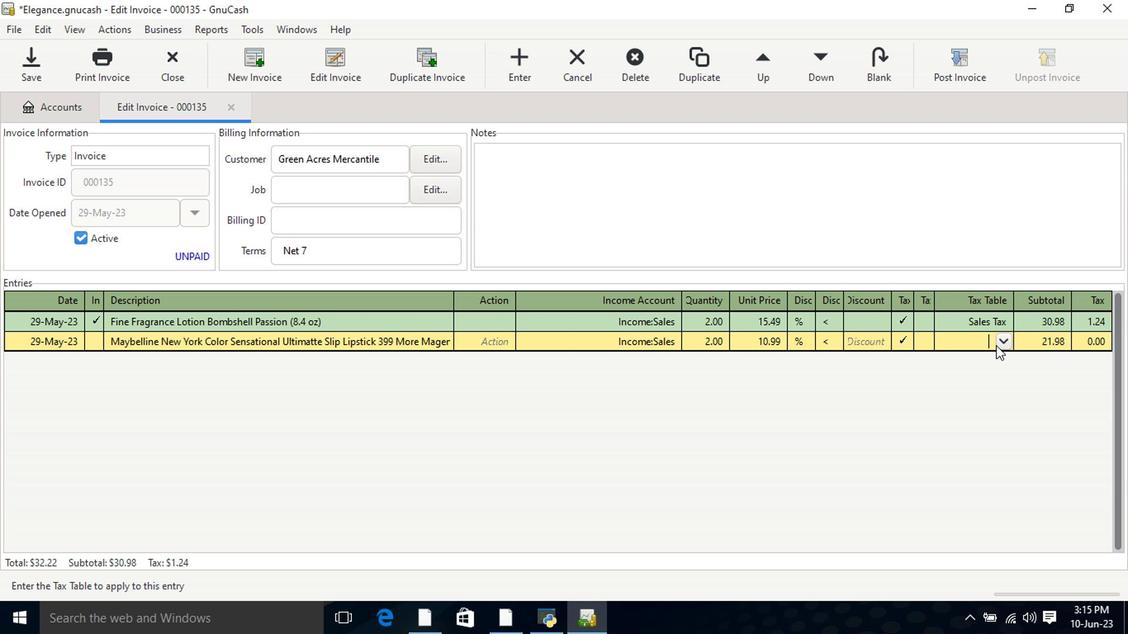
Action: Mouse moved to (993, 356)
Screenshot: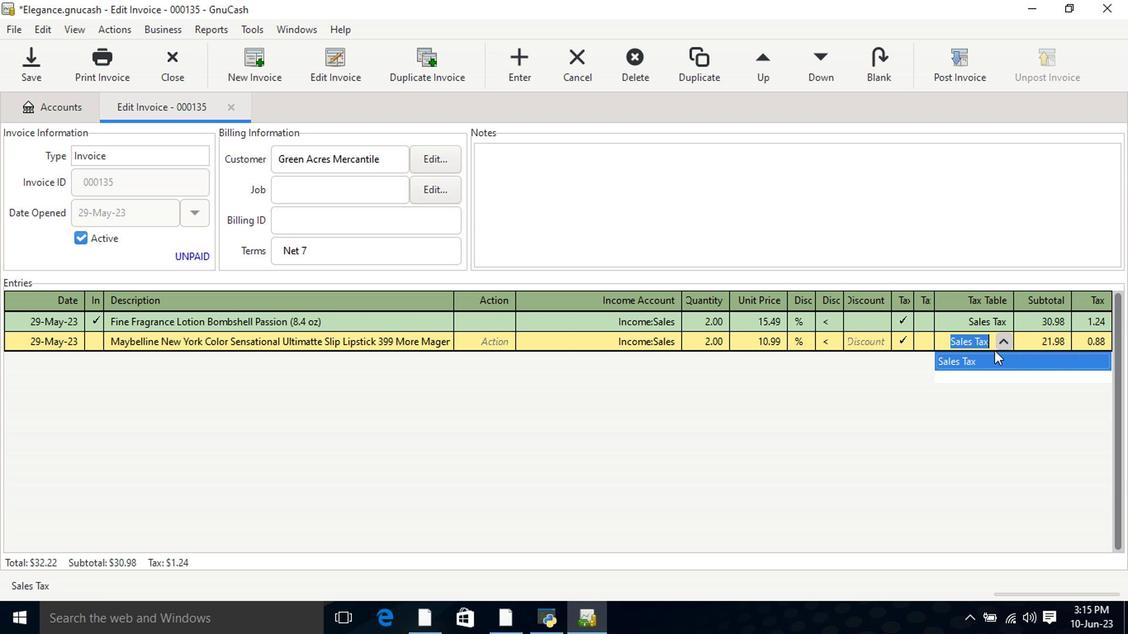 
Action: Key pressed <Key.tab>
Screenshot: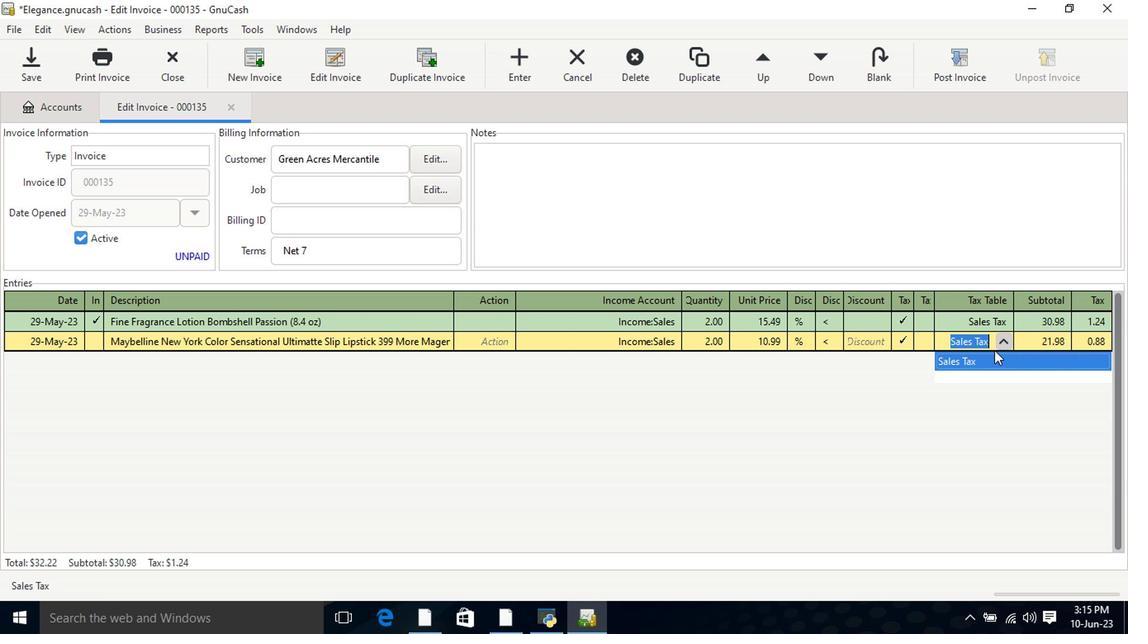 
Action: Mouse moved to (951, 69)
Screenshot: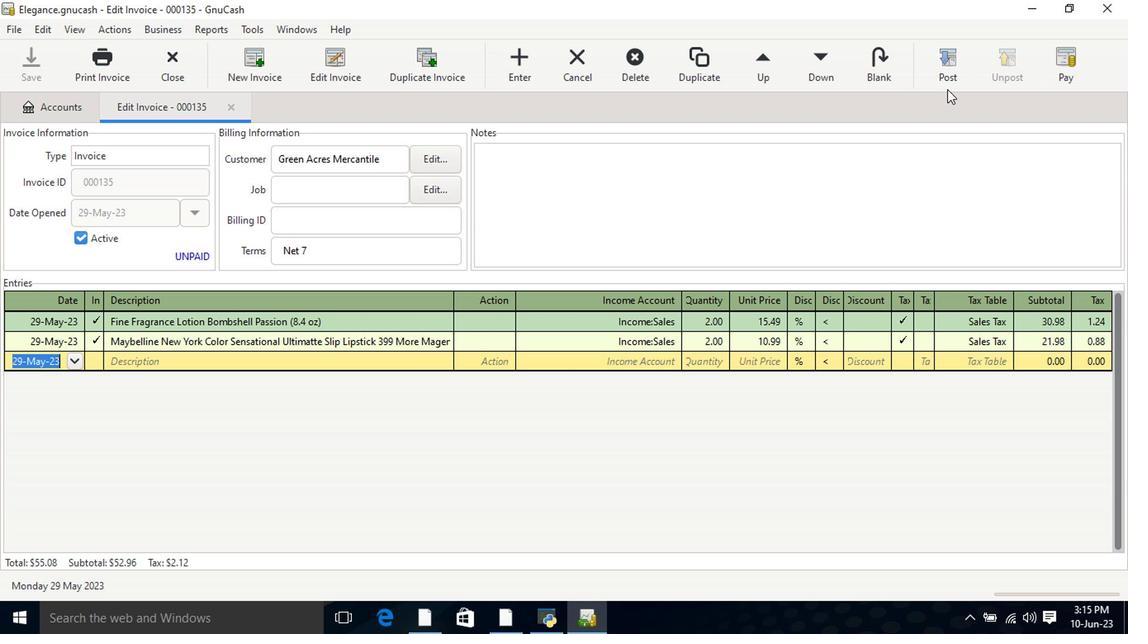 
Action: Mouse pressed left at (951, 69)
Screenshot: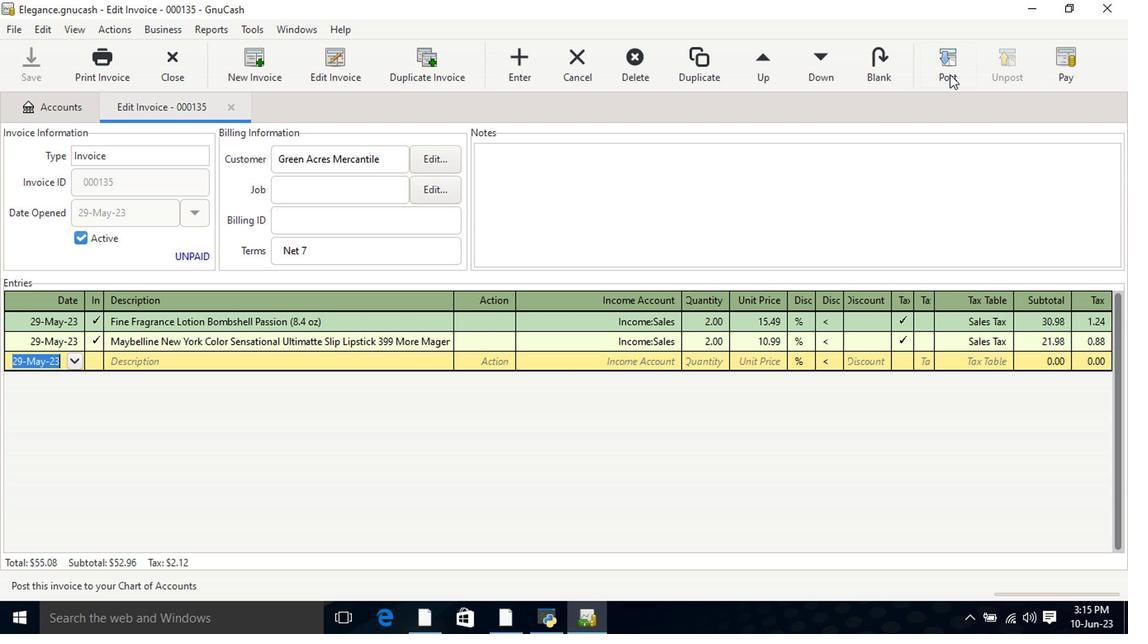 
Action: Mouse moved to (701, 272)
Screenshot: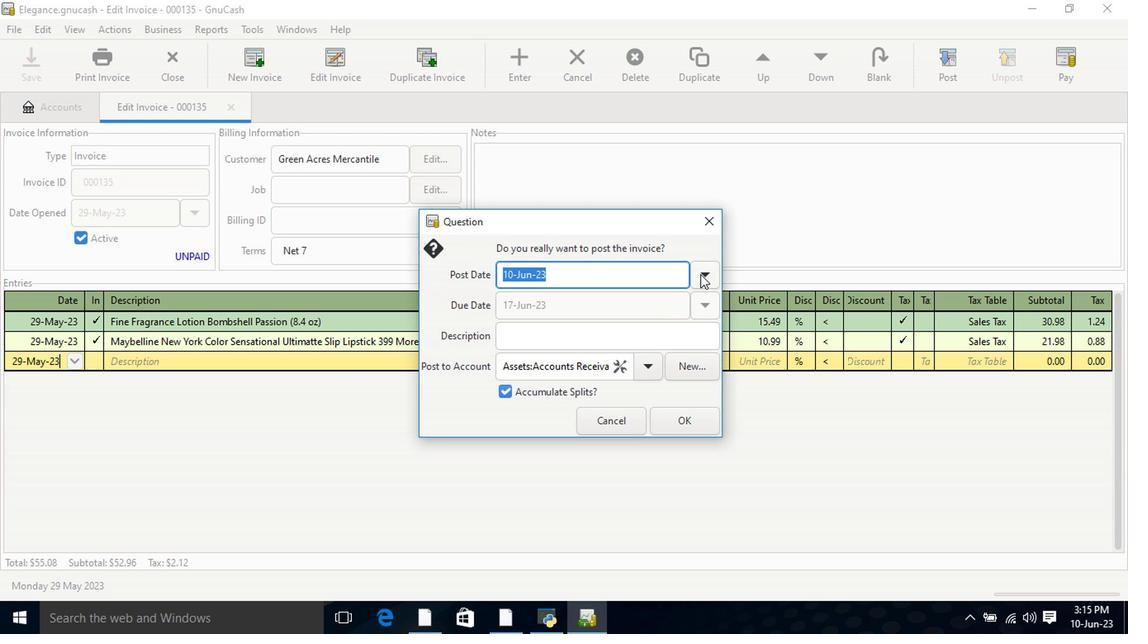
Action: Mouse pressed left at (701, 272)
Screenshot: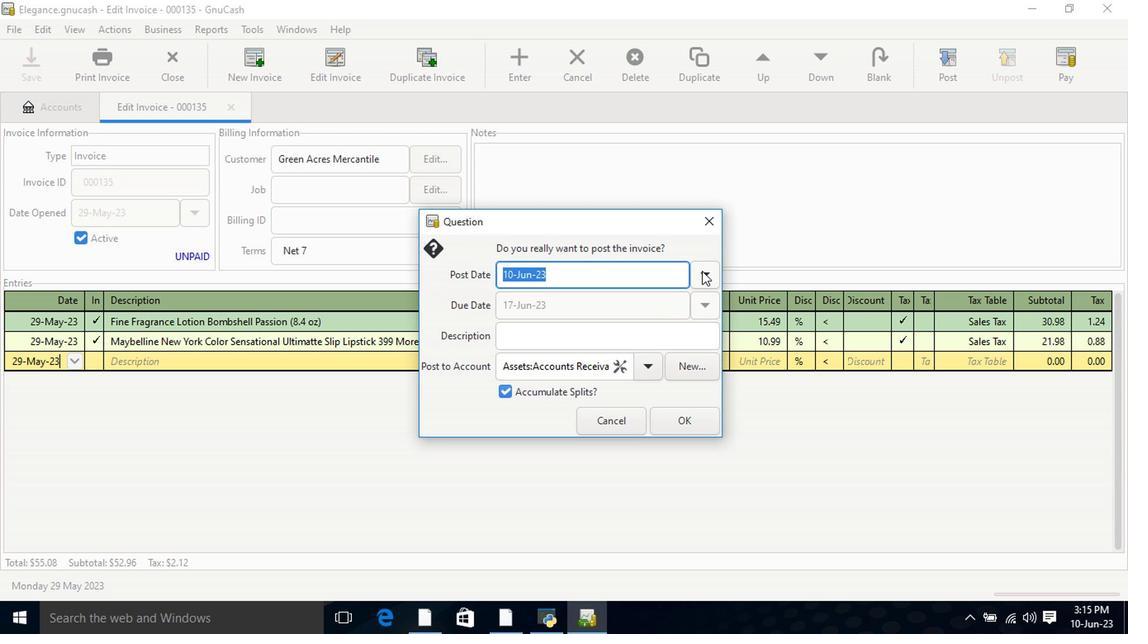 
Action: Mouse moved to (577, 298)
Screenshot: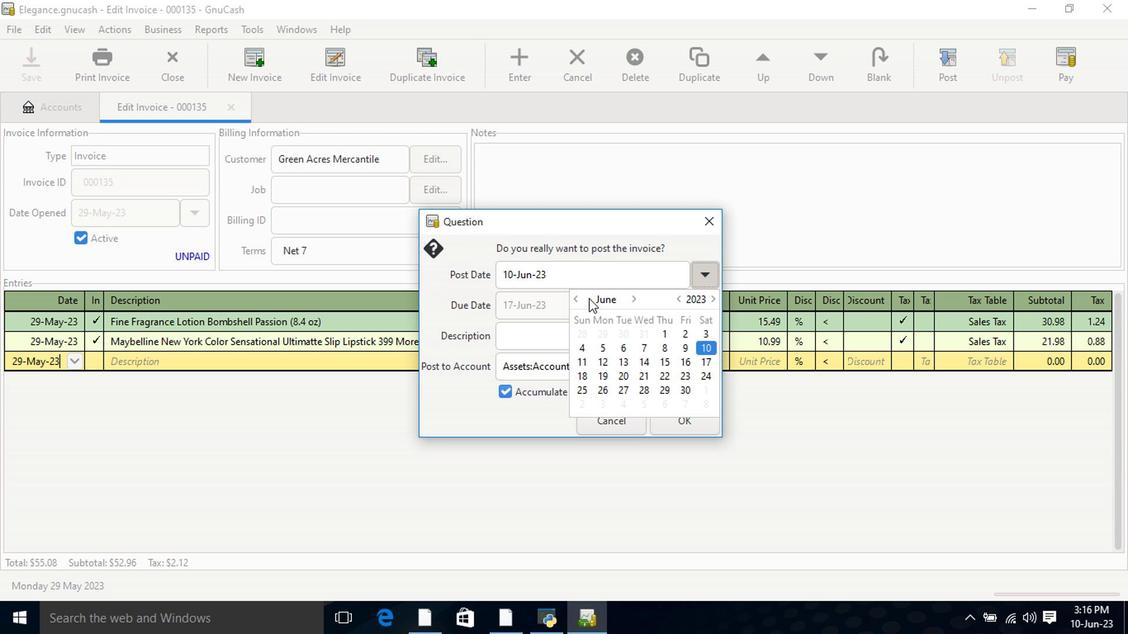 
Action: Mouse pressed left at (577, 298)
Screenshot: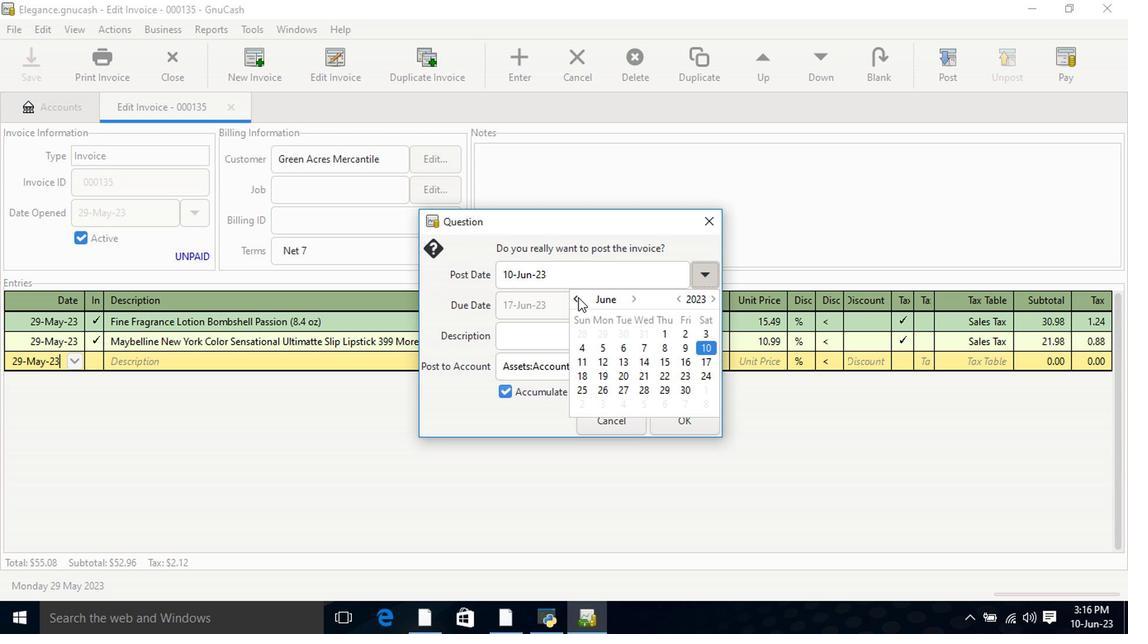 
Action: Mouse moved to (608, 394)
Screenshot: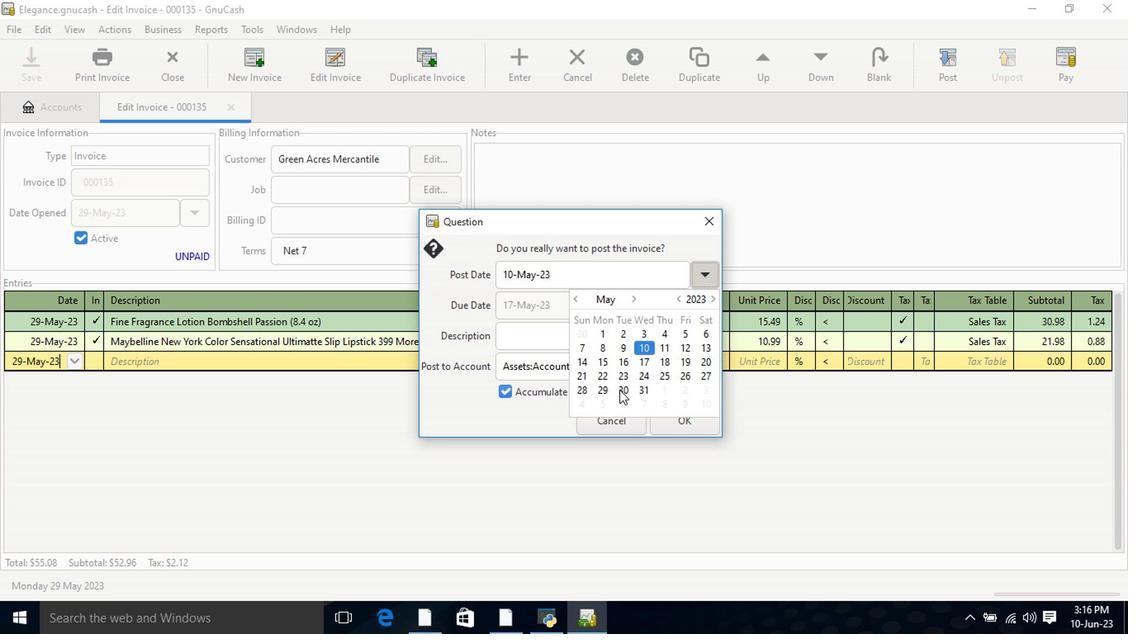 
Action: Mouse pressed left at (608, 394)
Screenshot: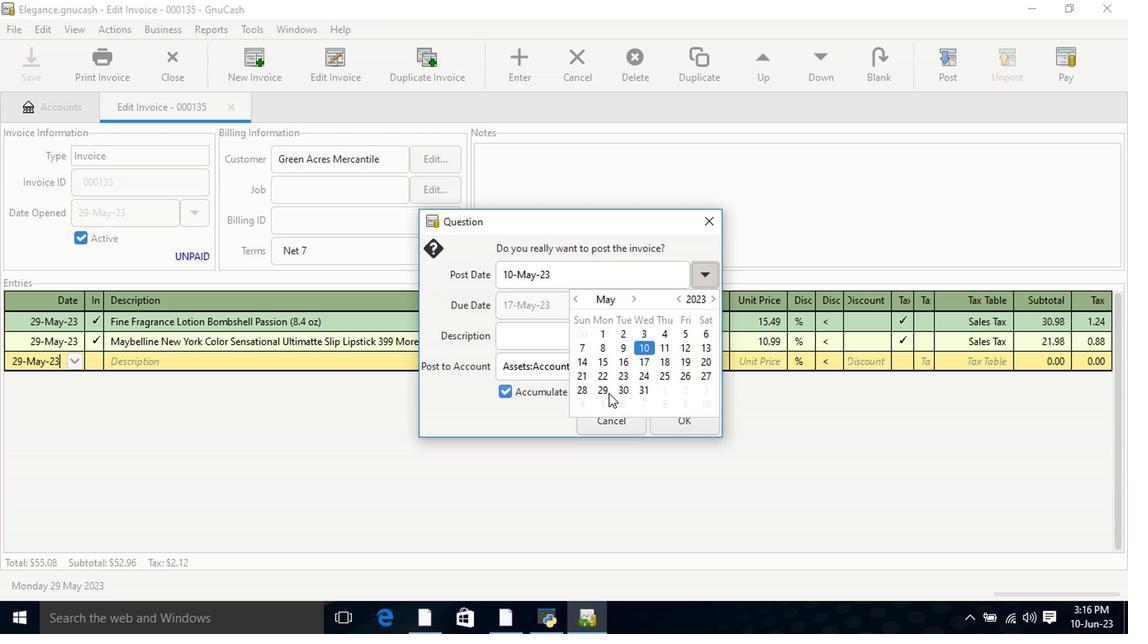 
Action: Mouse pressed left at (608, 394)
Screenshot: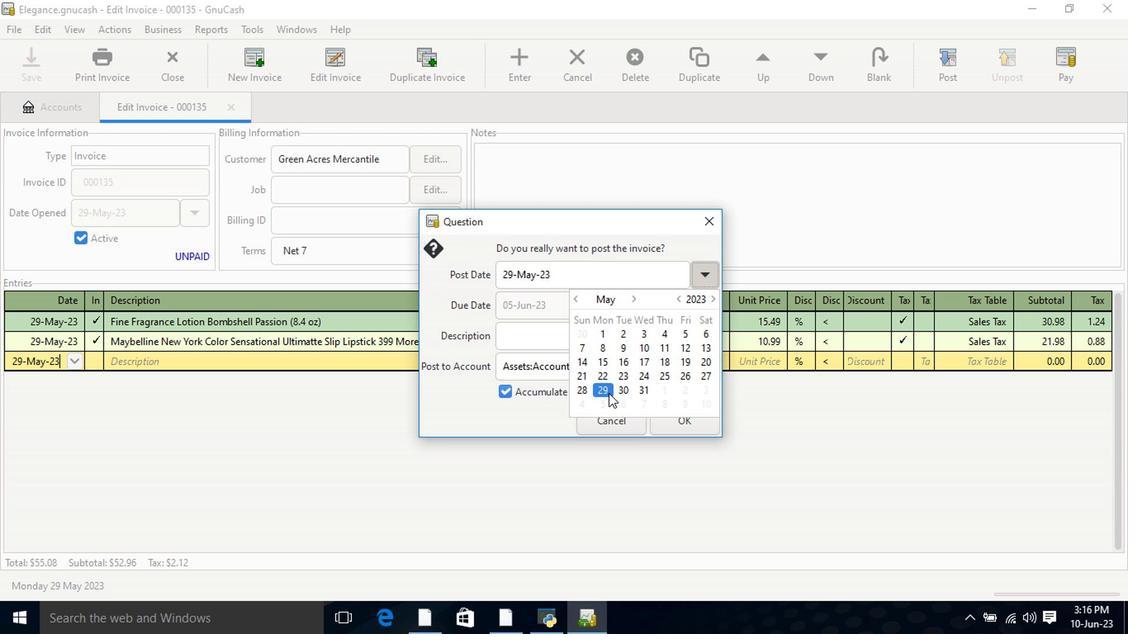 
Action: Mouse moved to (684, 427)
Screenshot: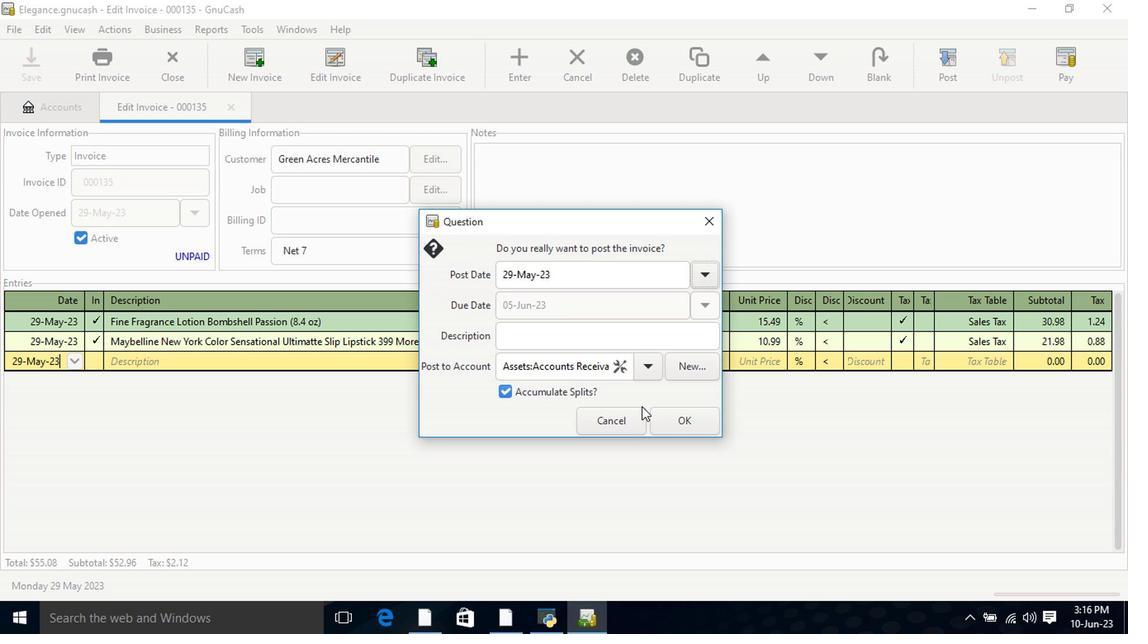 
Action: Mouse pressed left at (684, 427)
Screenshot: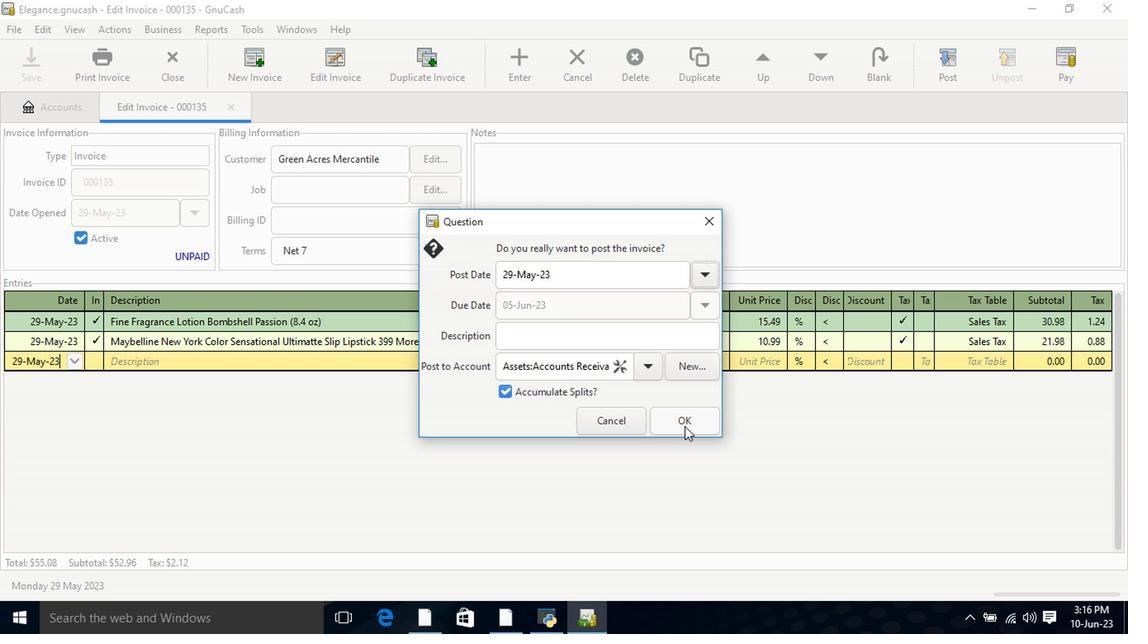 
Action: Mouse moved to (1053, 69)
Screenshot: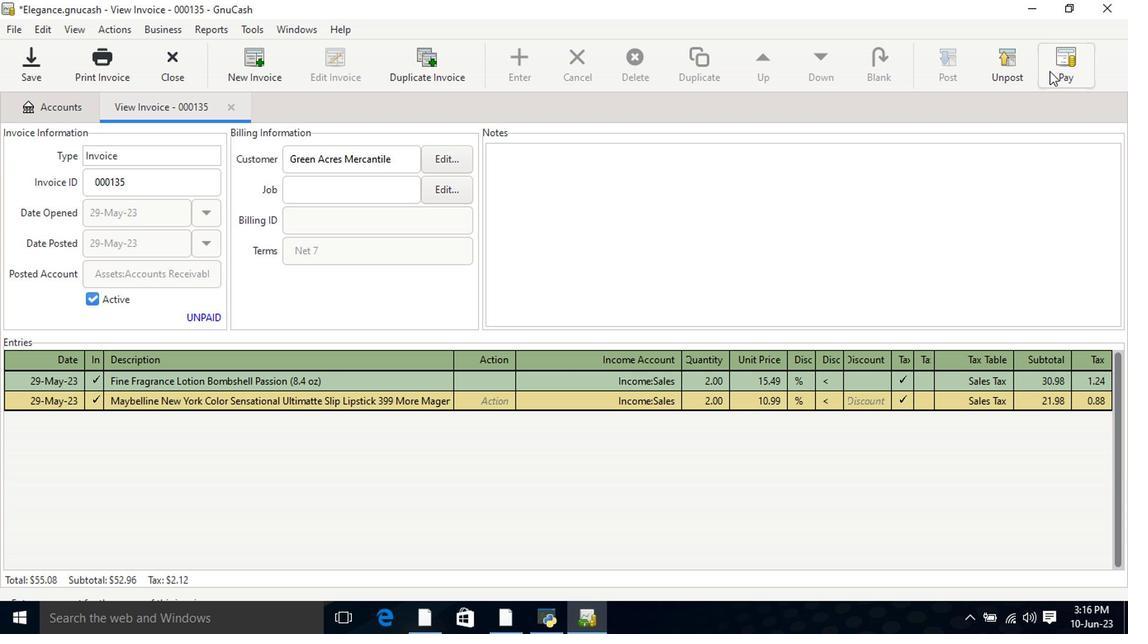 
Action: Mouse pressed left at (1053, 69)
Screenshot: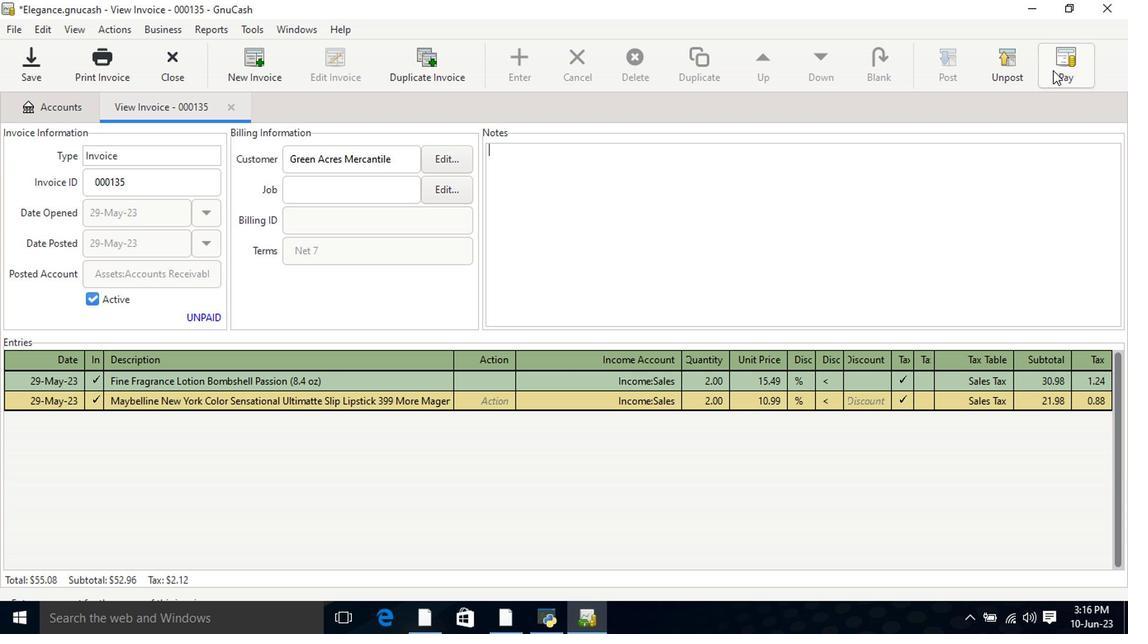 
Action: Mouse moved to (499, 324)
Screenshot: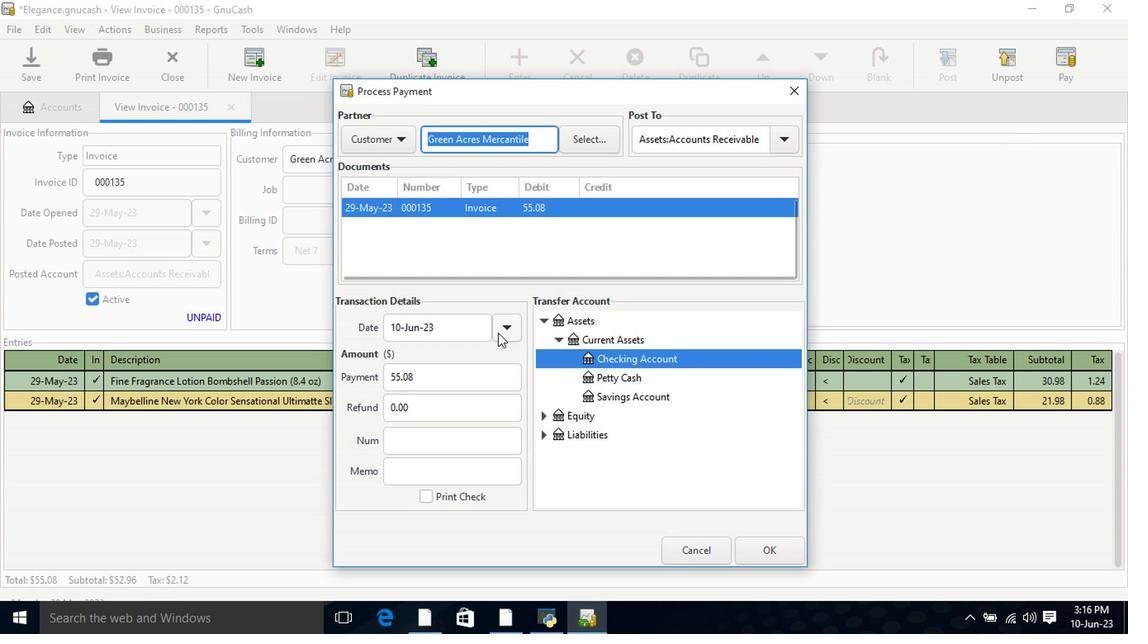 
Action: Mouse pressed left at (499, 324)
Screenshot: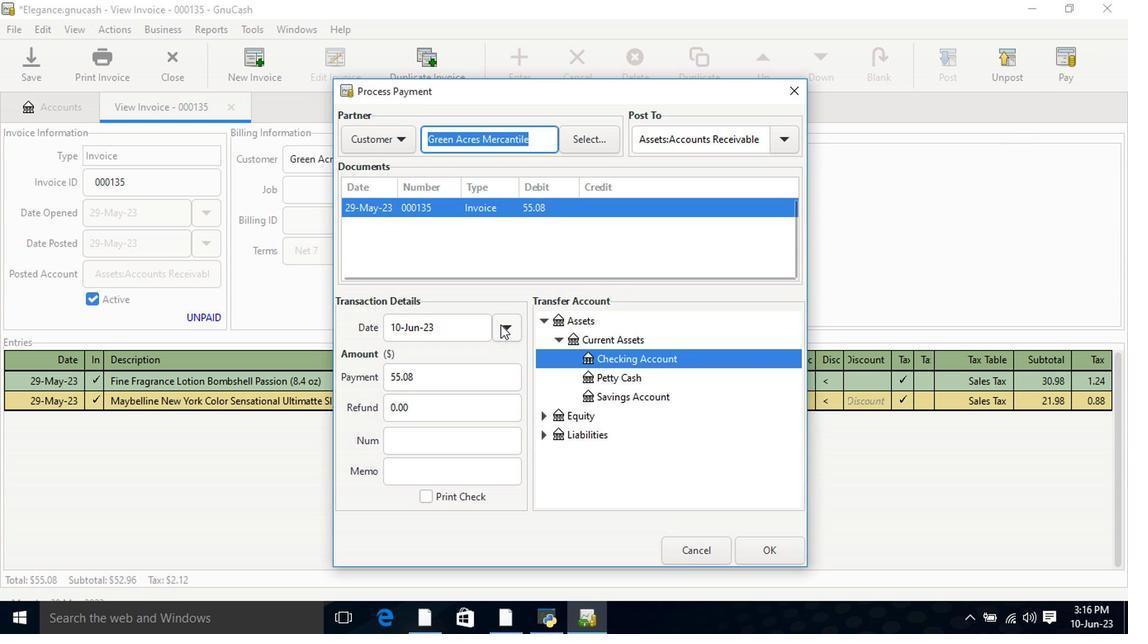 
Action: Mouse moved to (378, 403)
Screenshot: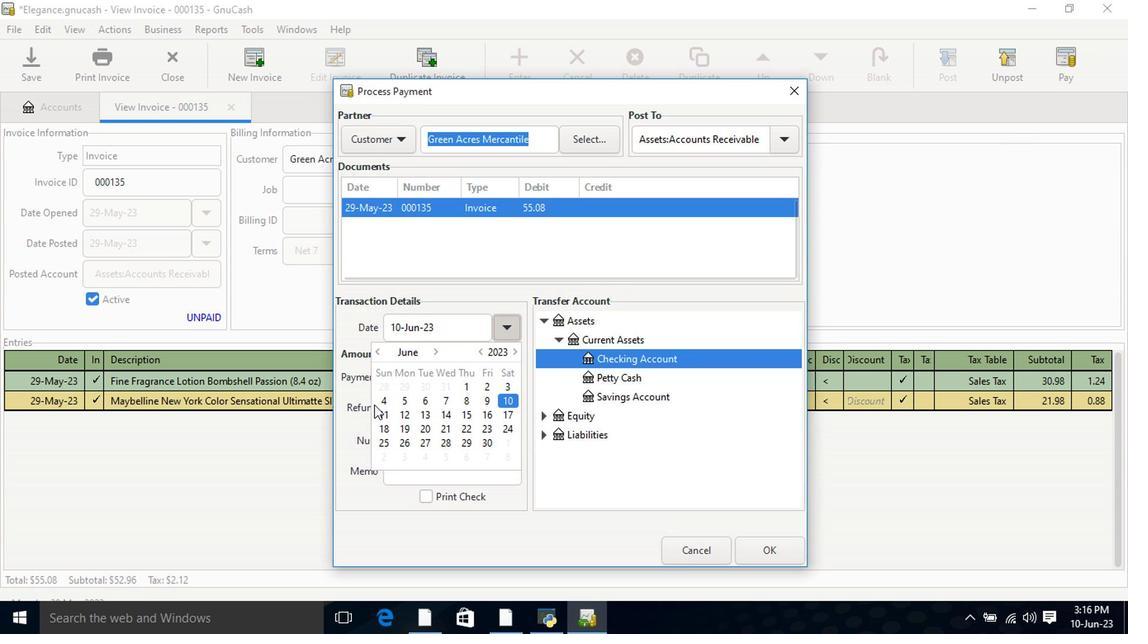 
Action: Mouse pressed left at (378, 403)
Screenshot: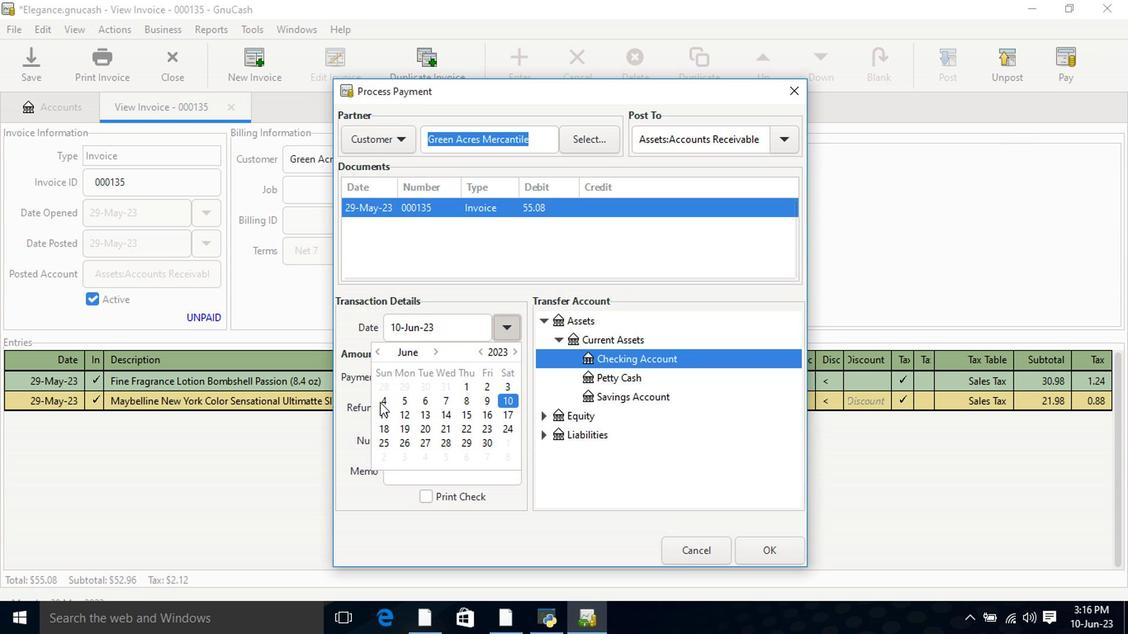 
Action: Mouse pressed left at (378, 403)
Screenshot: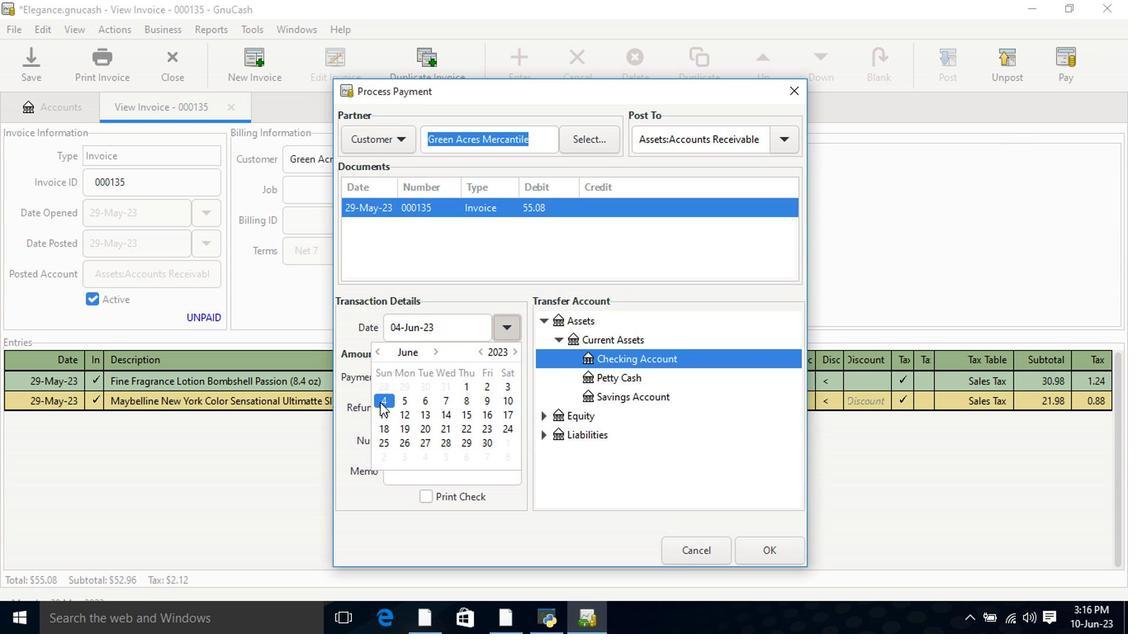 
Action: Mouse moved to (541, 320)
Screenshot: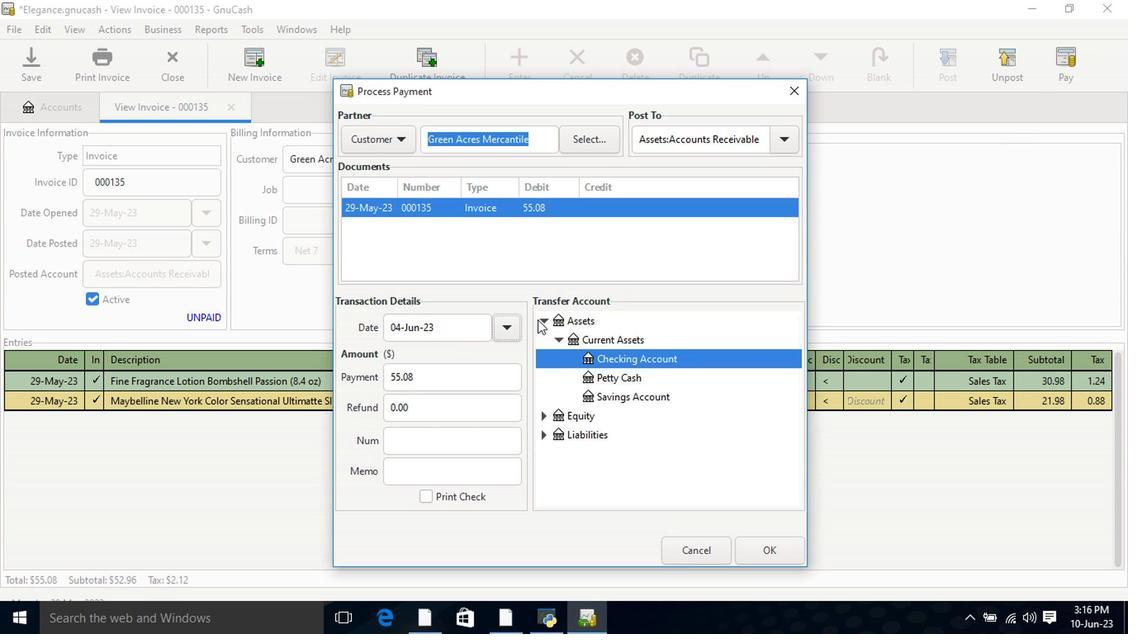 
Action: Mouse pressed left at (541, 320)
Screenshot: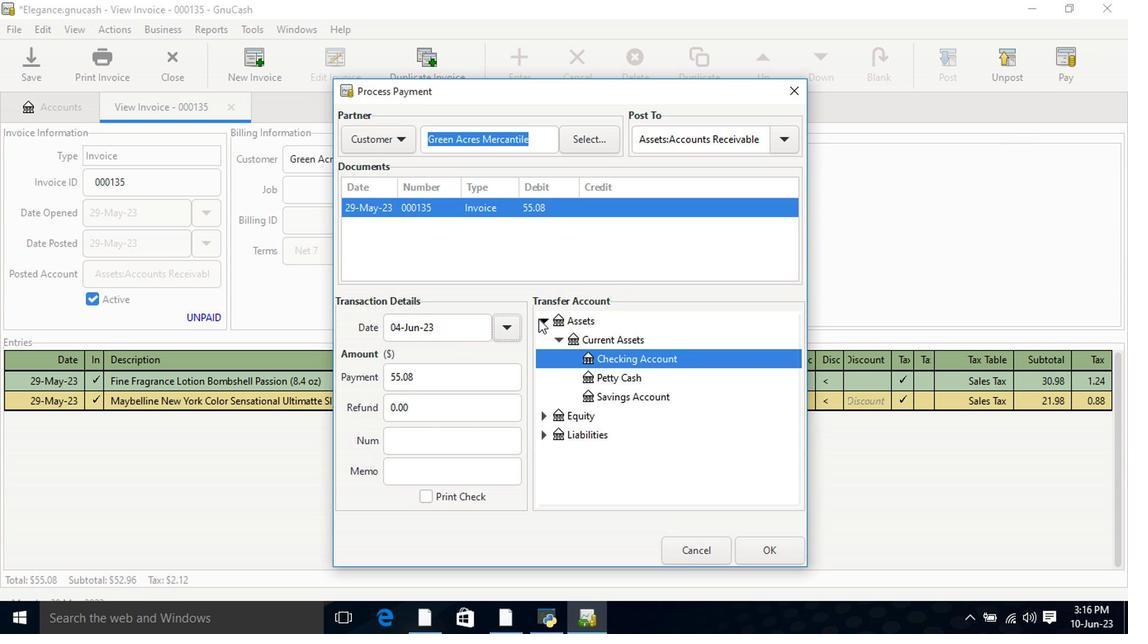 
Action: Mouse pressed left at (541, 320)
Screenshot: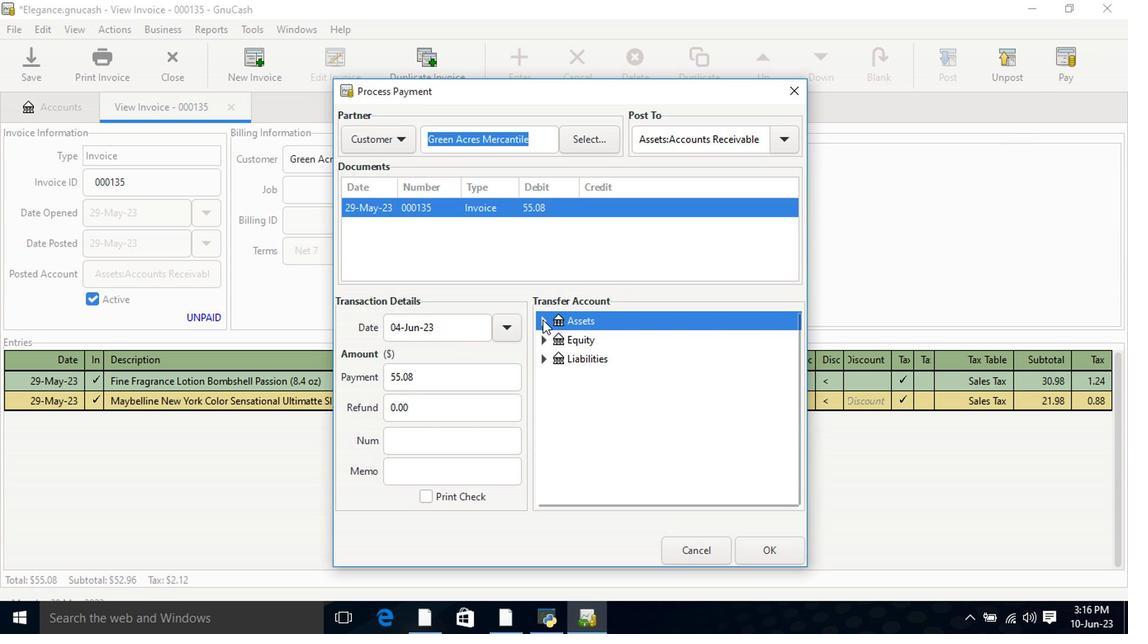 
Action: Mouse moved to (559, 343)
Screenshot: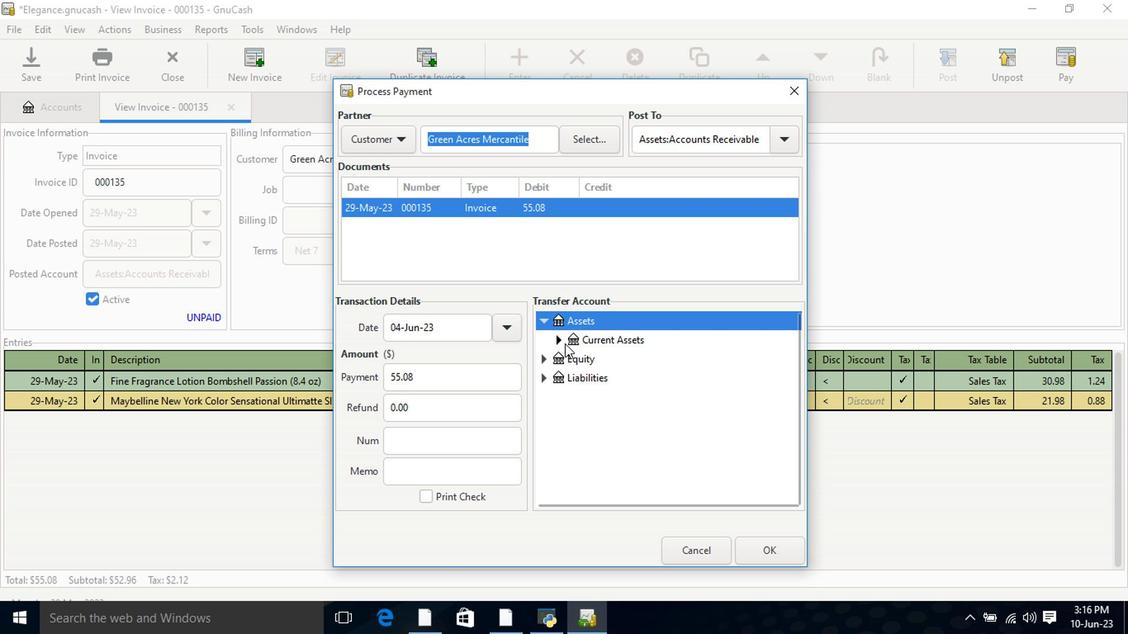 
Action: Mouse pressed left at (559, 343)
Screenshot: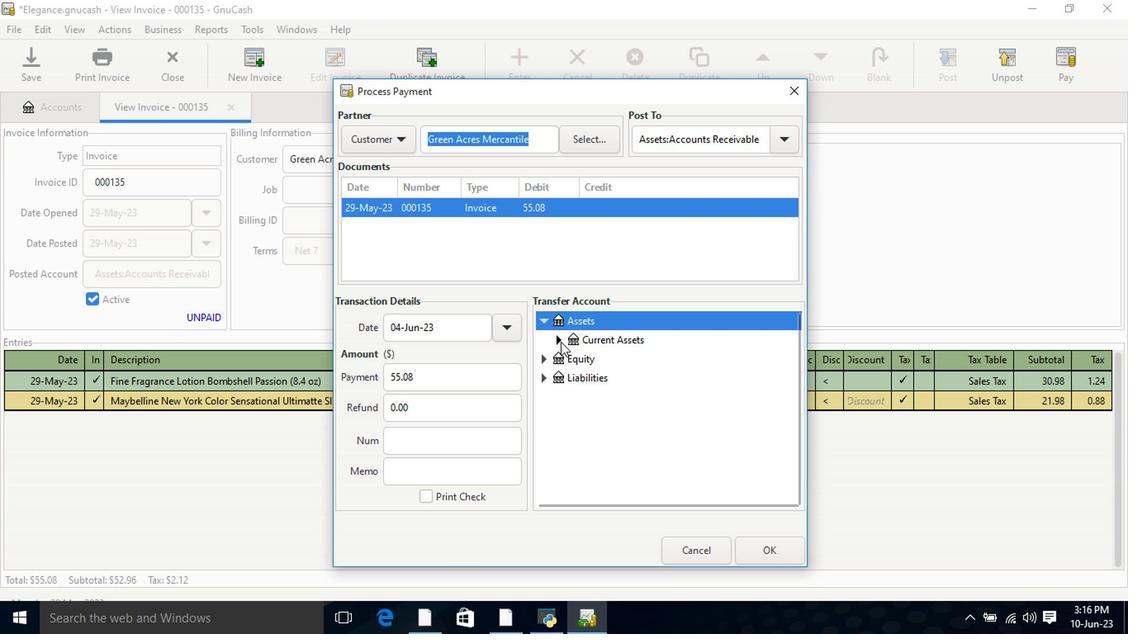 
Action: Mouse moved to (588, 358)
Screenshot: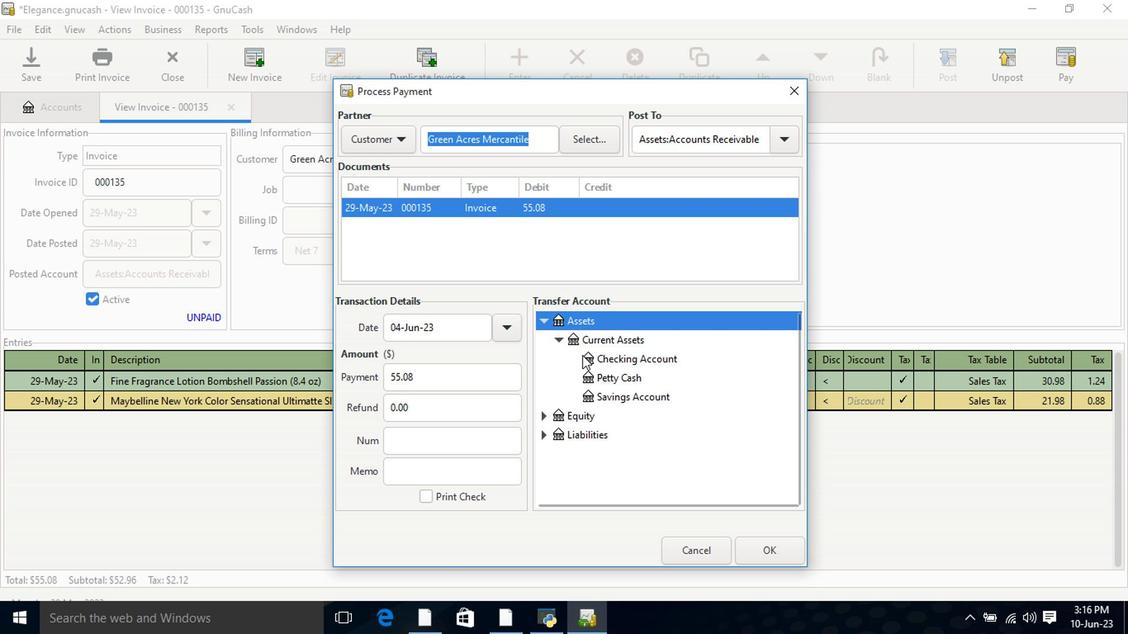 
Action: Mouse pressed left at (588, 358)
Screenshot: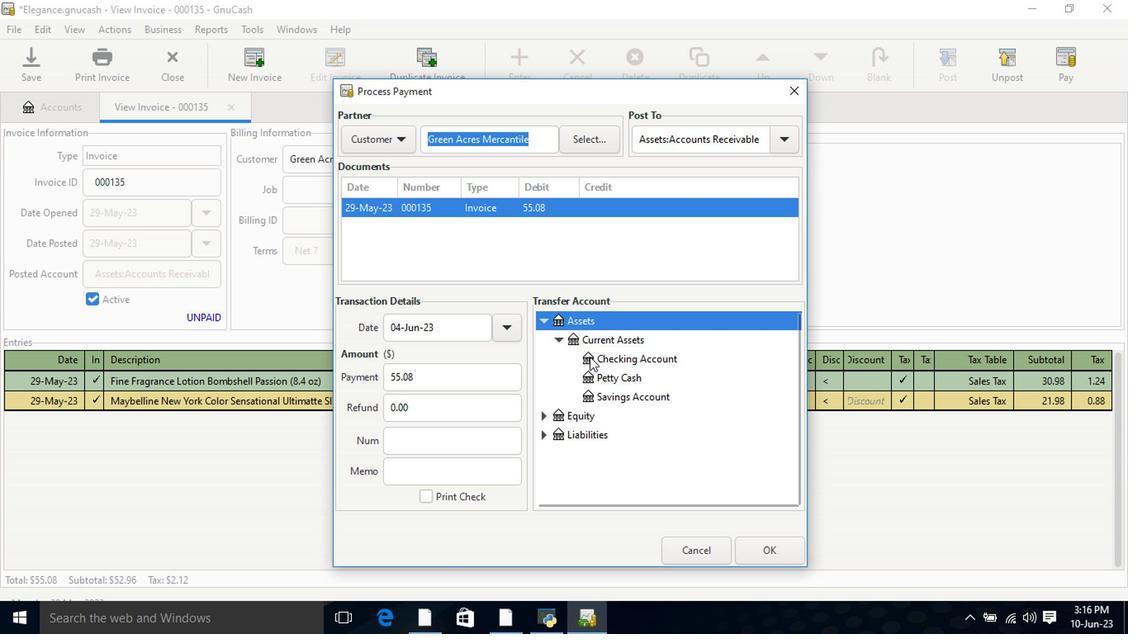 
Action: Mouse moved to (761, 551)
Screenshot: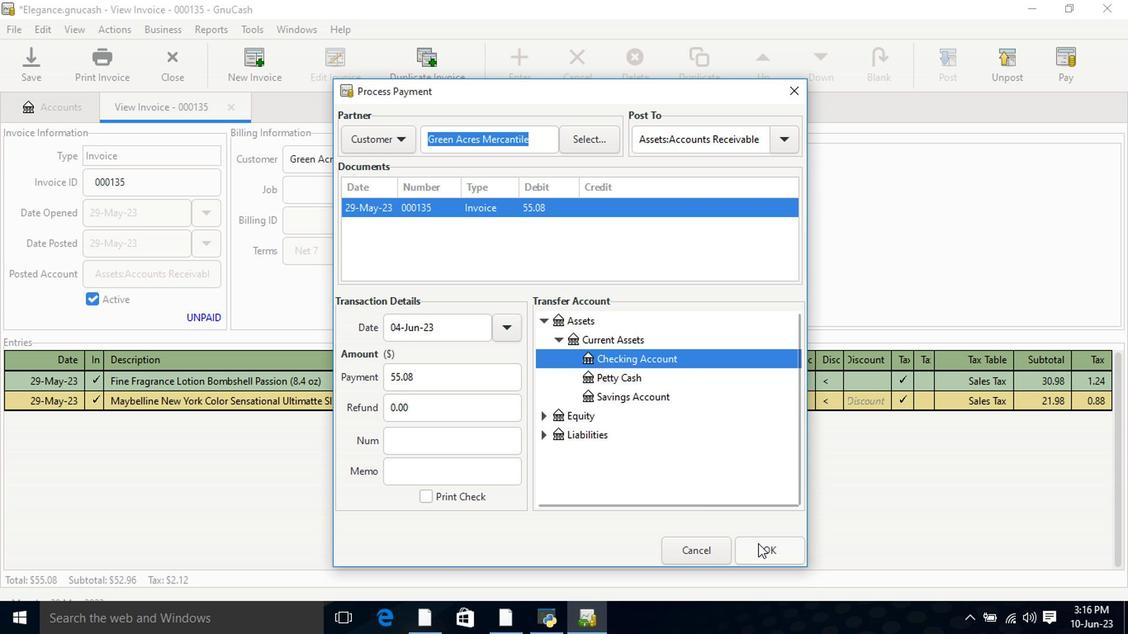 
Action: Mouse pressed left at (761, 551)
Screenshot: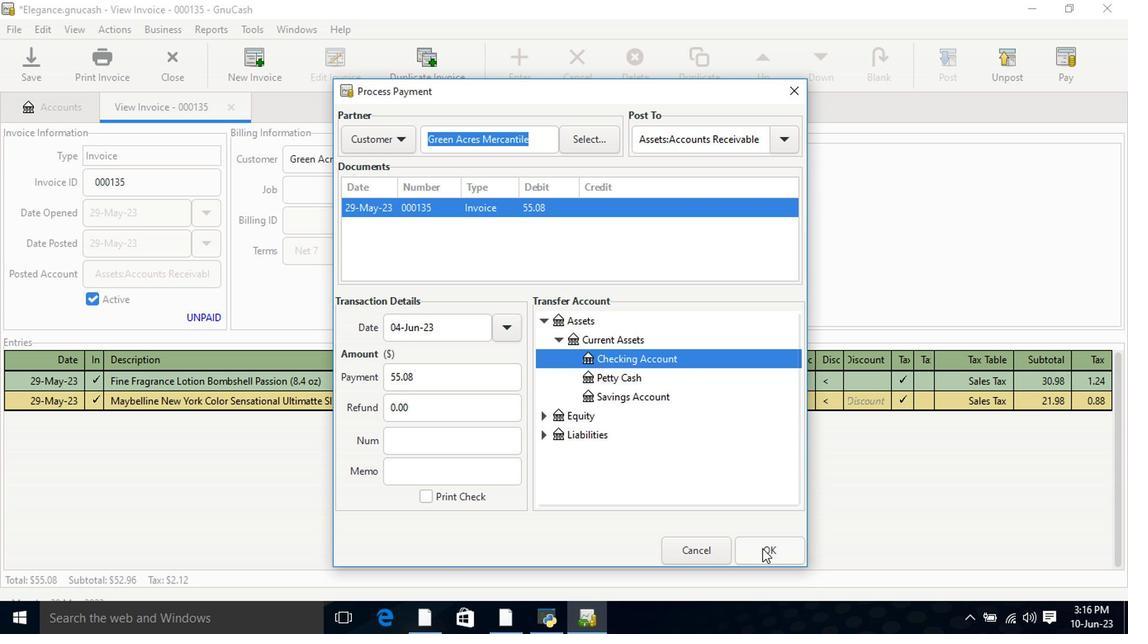 
Action: Mouse moved to (113, 68)
Screenshot: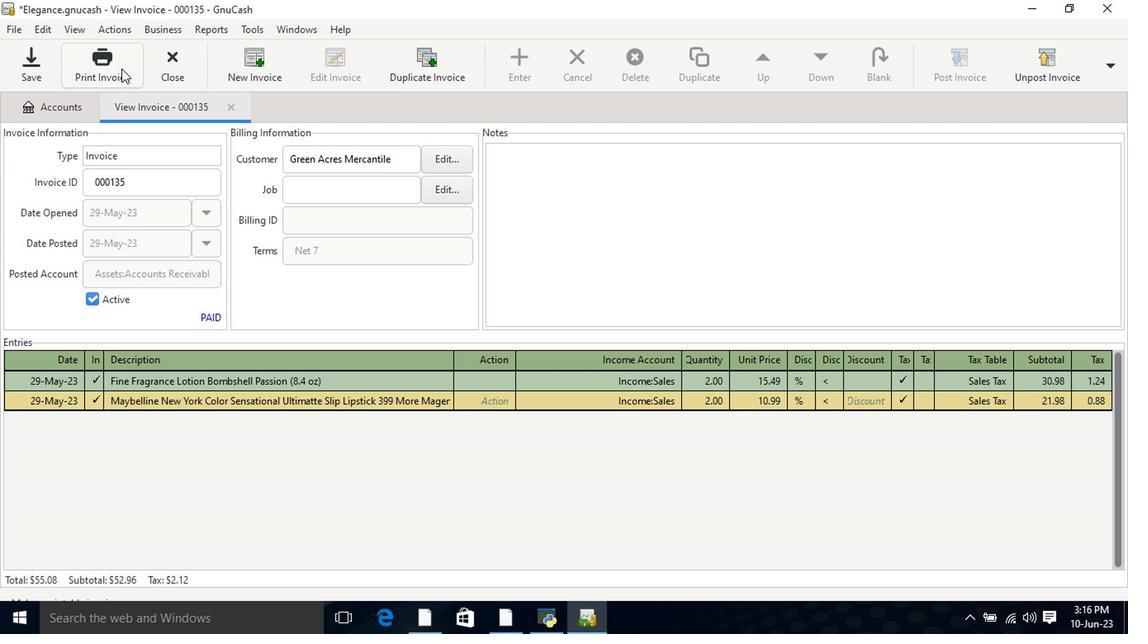 
Action: Mouse pressed left at (113, 68)
Screenshot: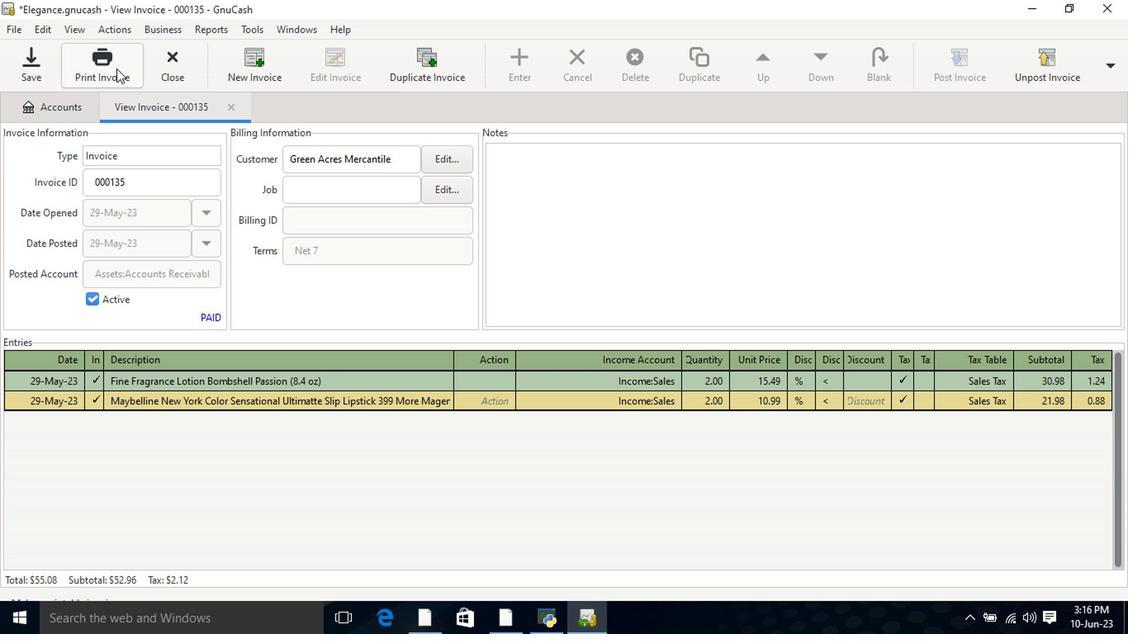 
Action: Mouse moved to (491, 428)
Screenshot: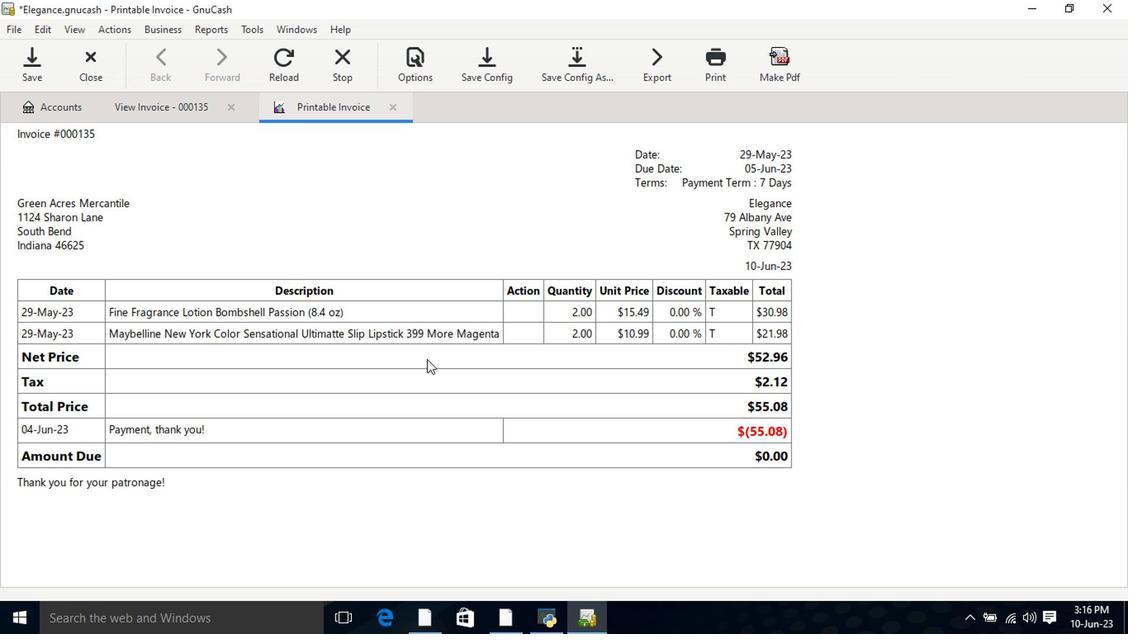 
